 Task: Select the stages option in the prompt to save files before committing.
Action: Mouse moved to (26, 676)
Screenshot: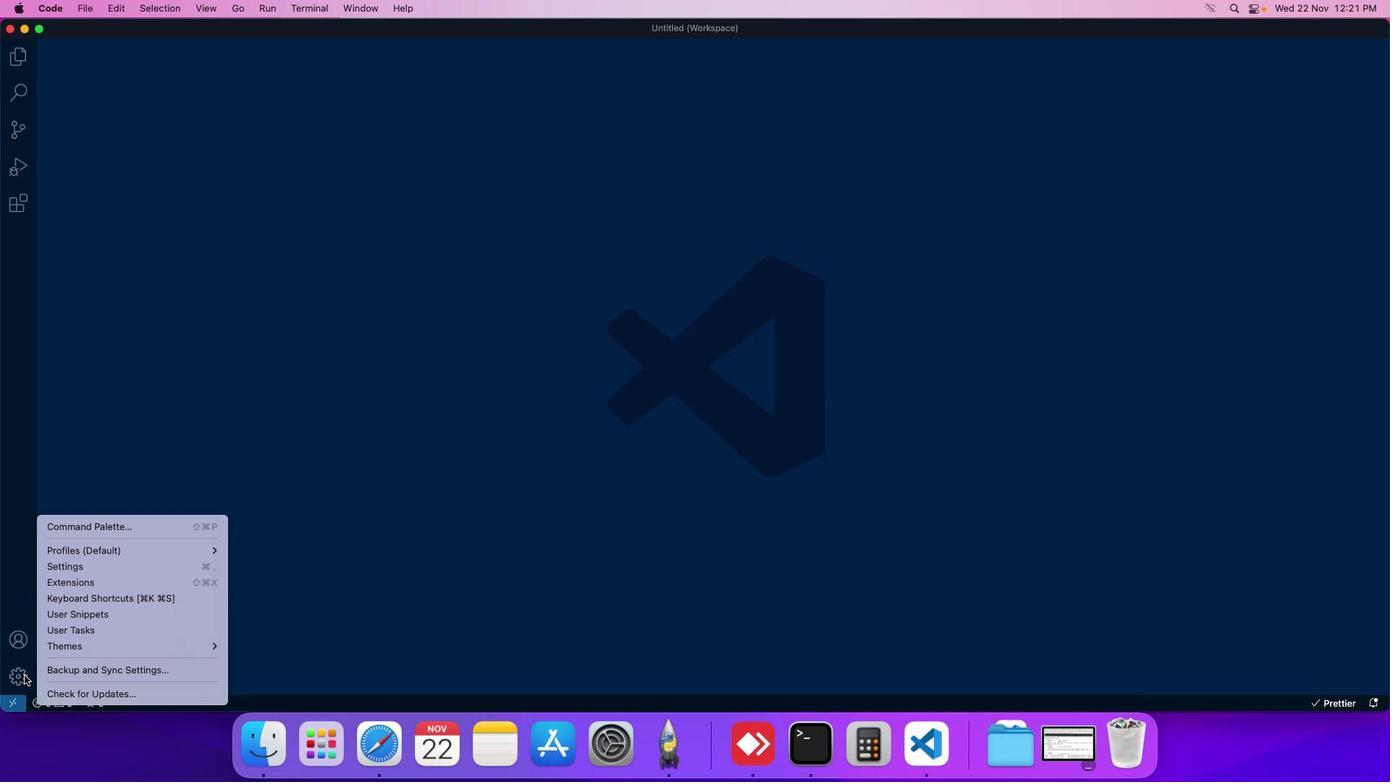 
Action: Mouse pressed left at (26, 676)
Screenshot: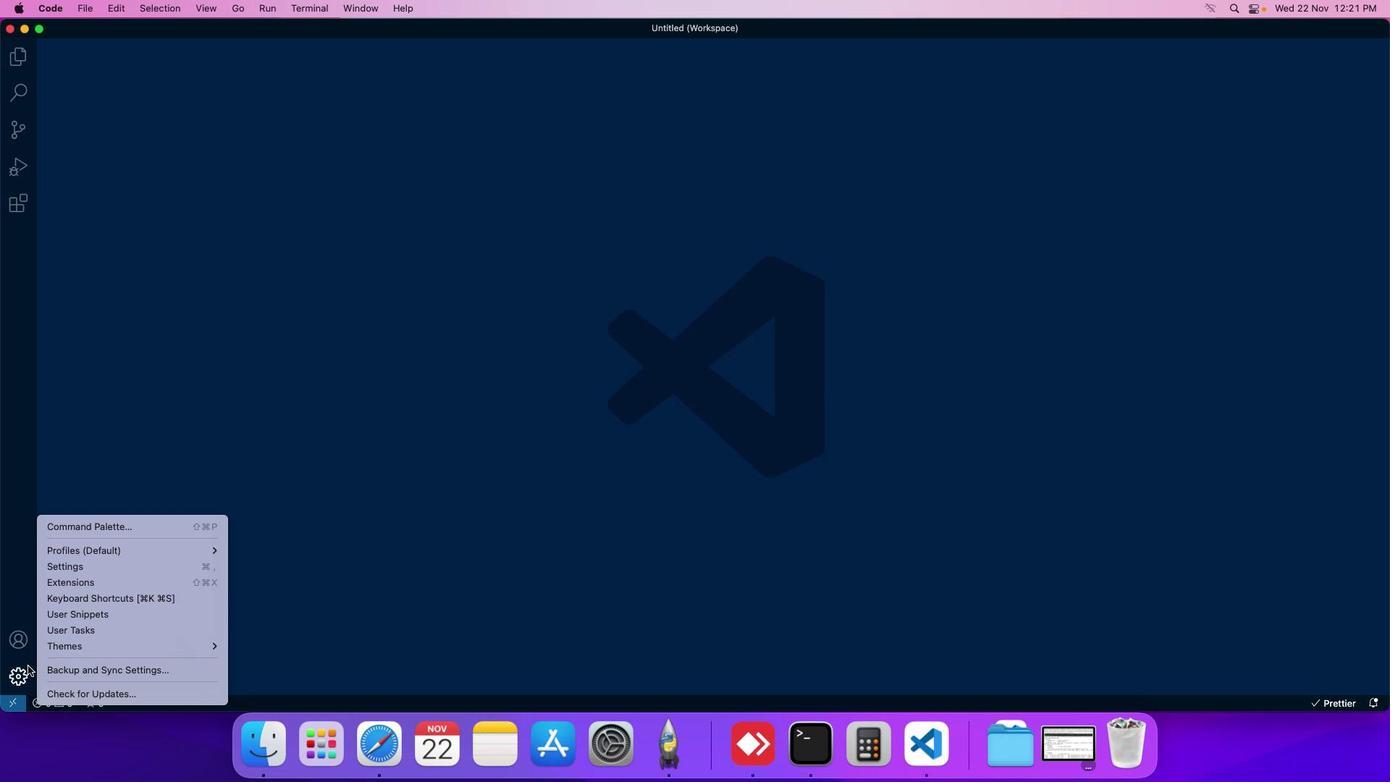 
Action: Mouse moved to (69, 564)
Screenshot: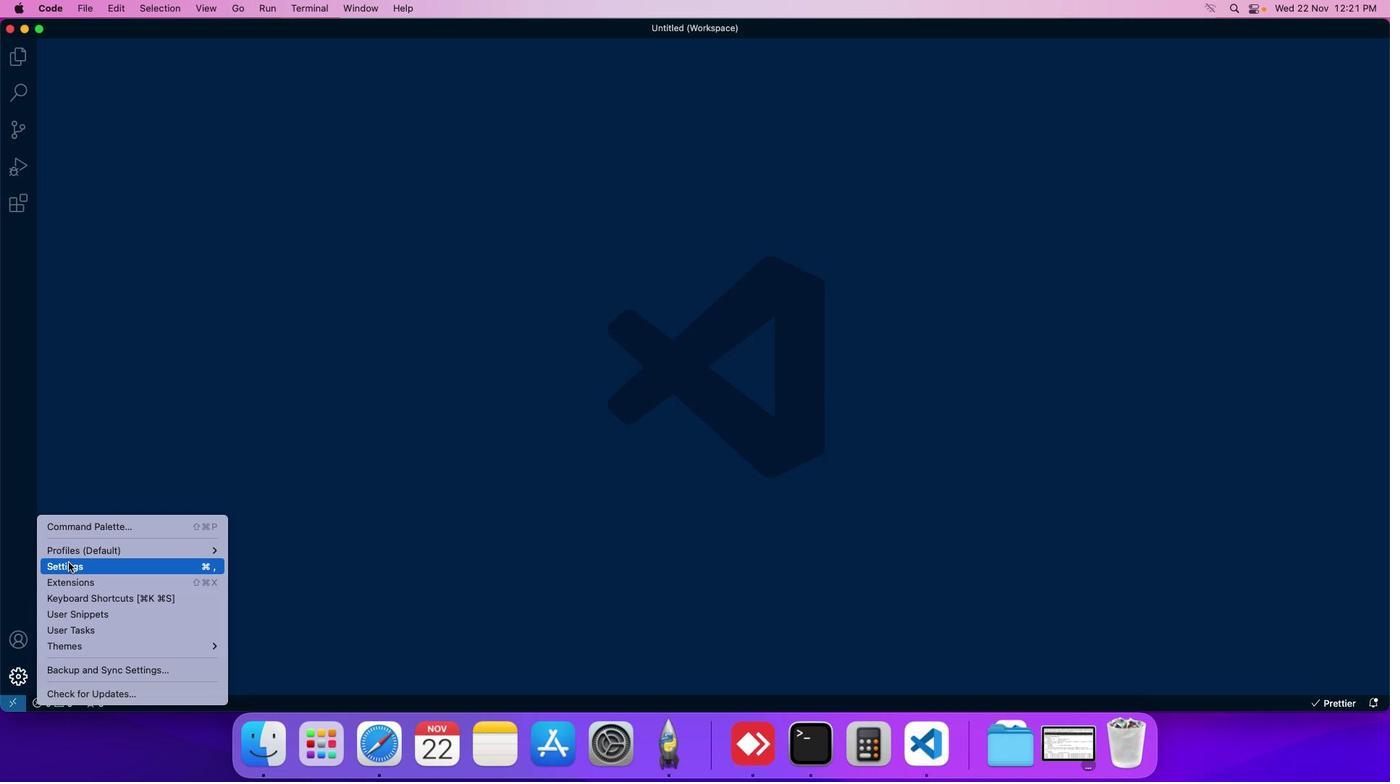 
Action: Mouse pressed left at (69, 564)
Screenshot: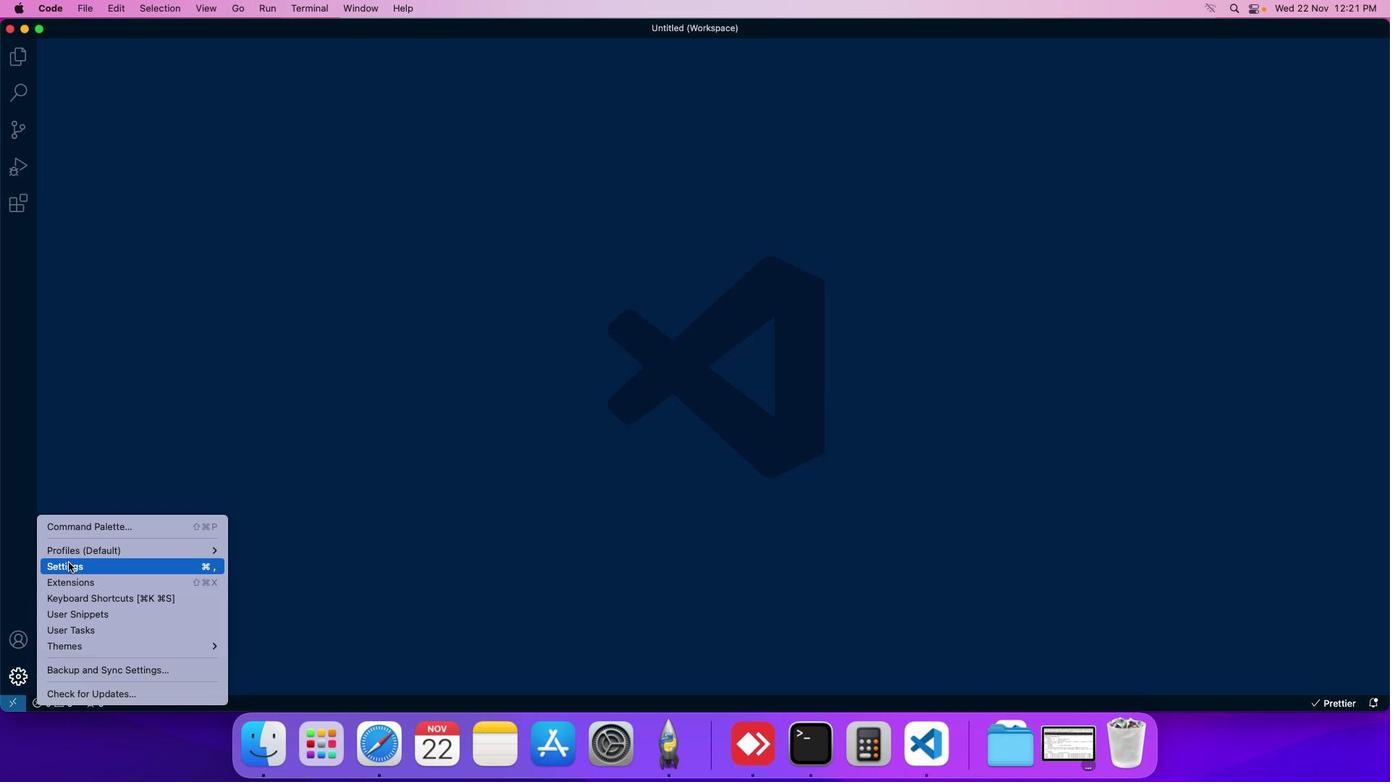 
Action: Mouse moved to (337, 123)
Screenshot: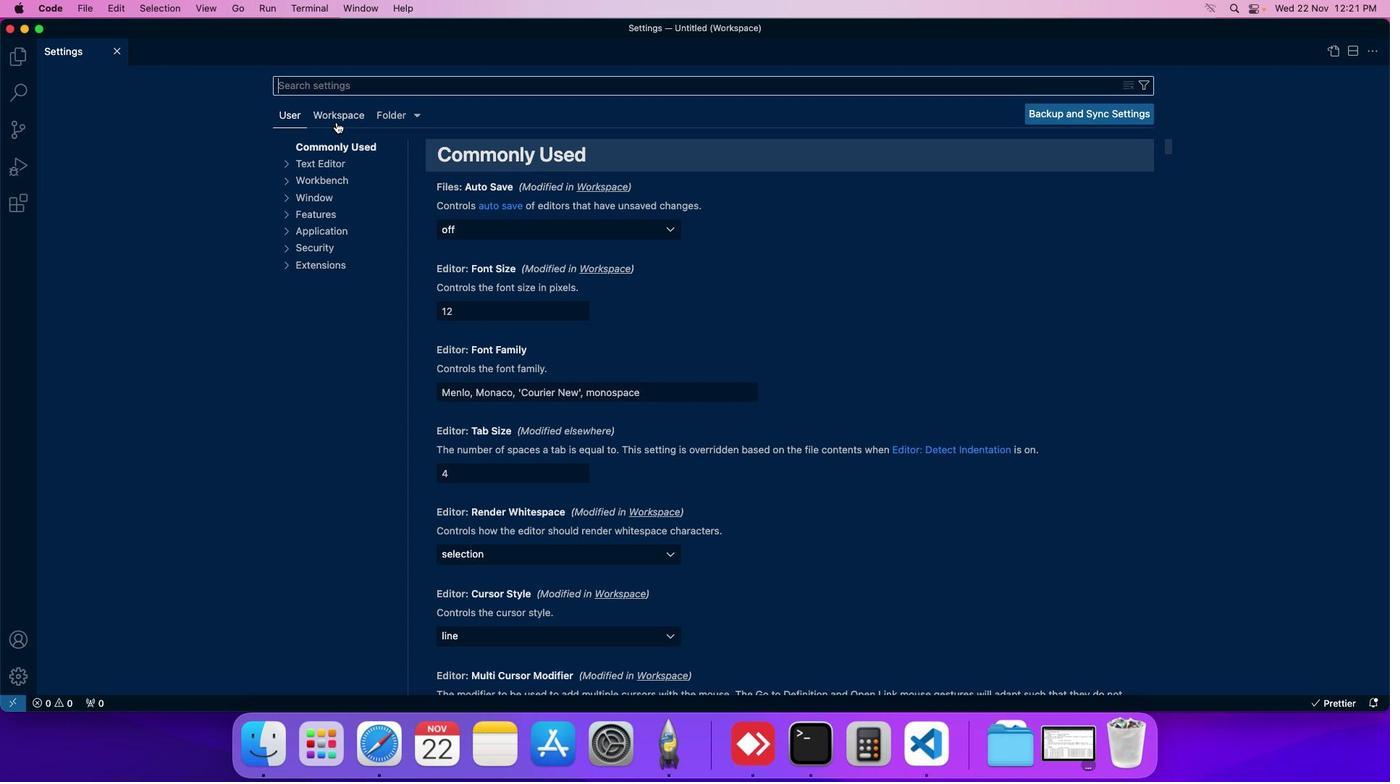 
Action: Mouse pressed left at (337, 123)
Screenshot: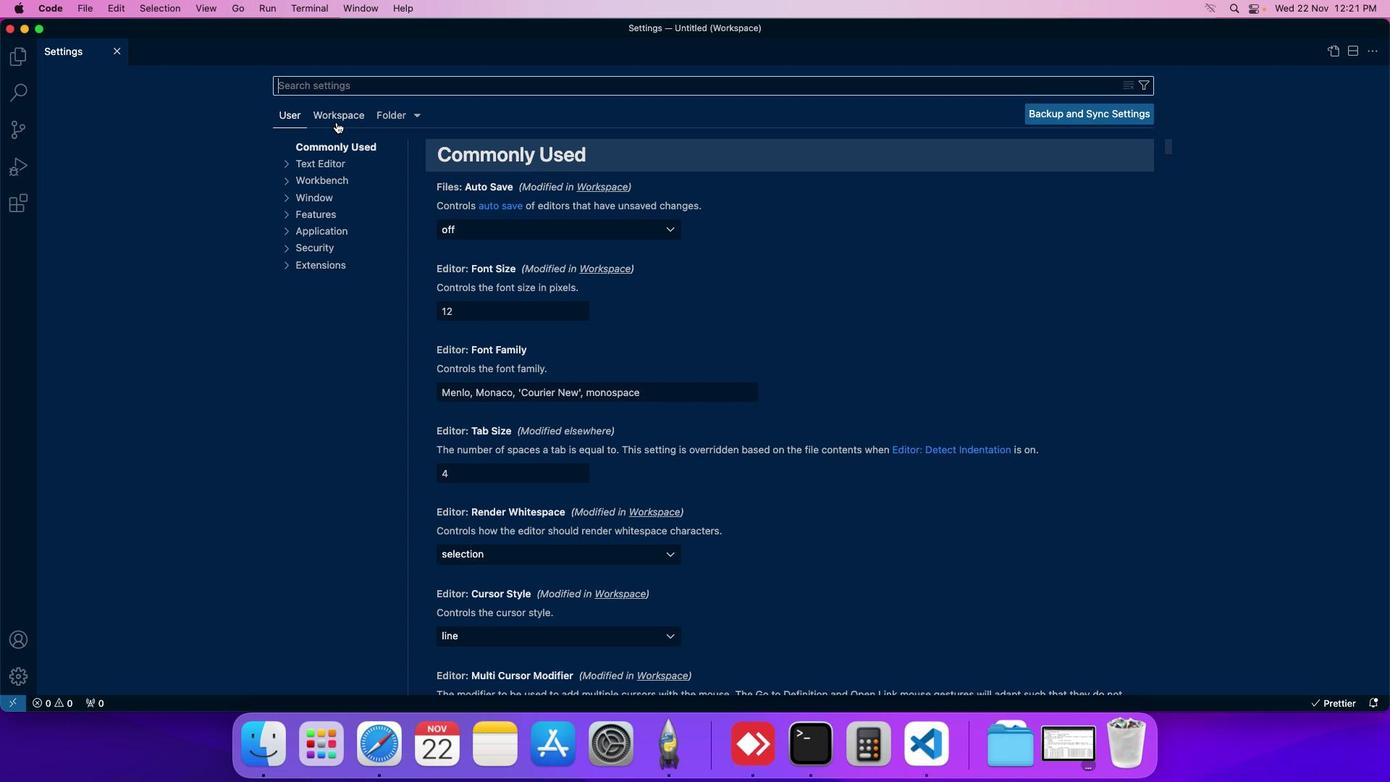 
Action: Mouse moved to (343, 245)
Screenshot: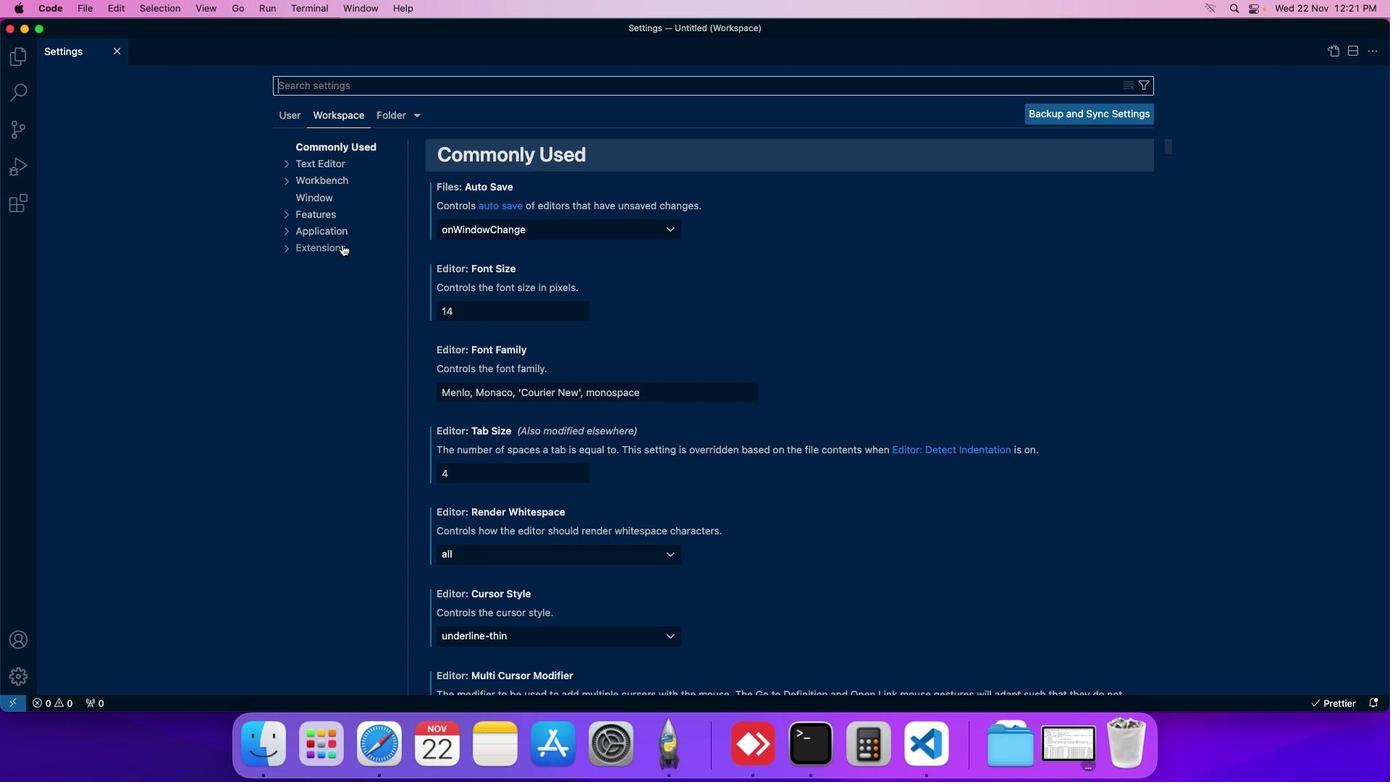
Action: Mouse pressed left at (343, 245)
Screenshot: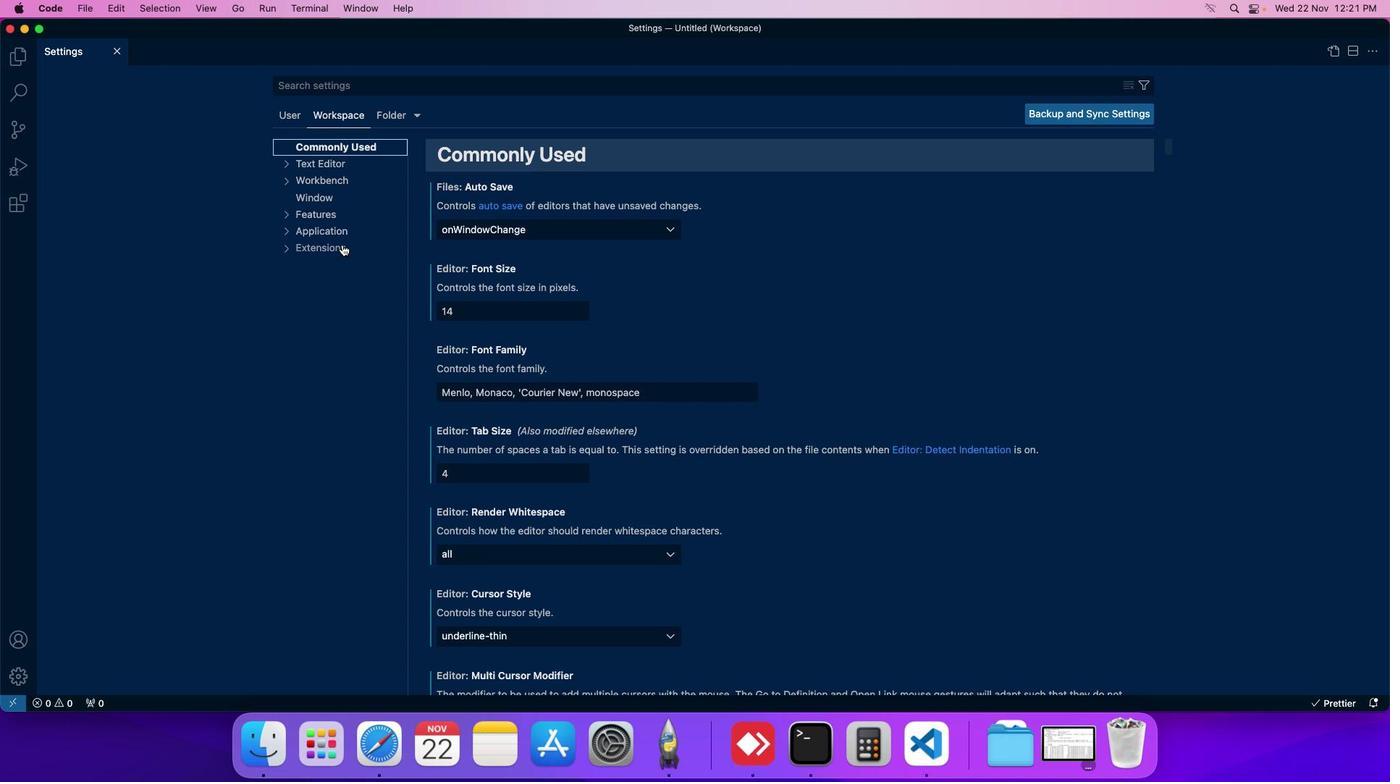 
Action: Mouse moved to (343, 320)
Screenshot: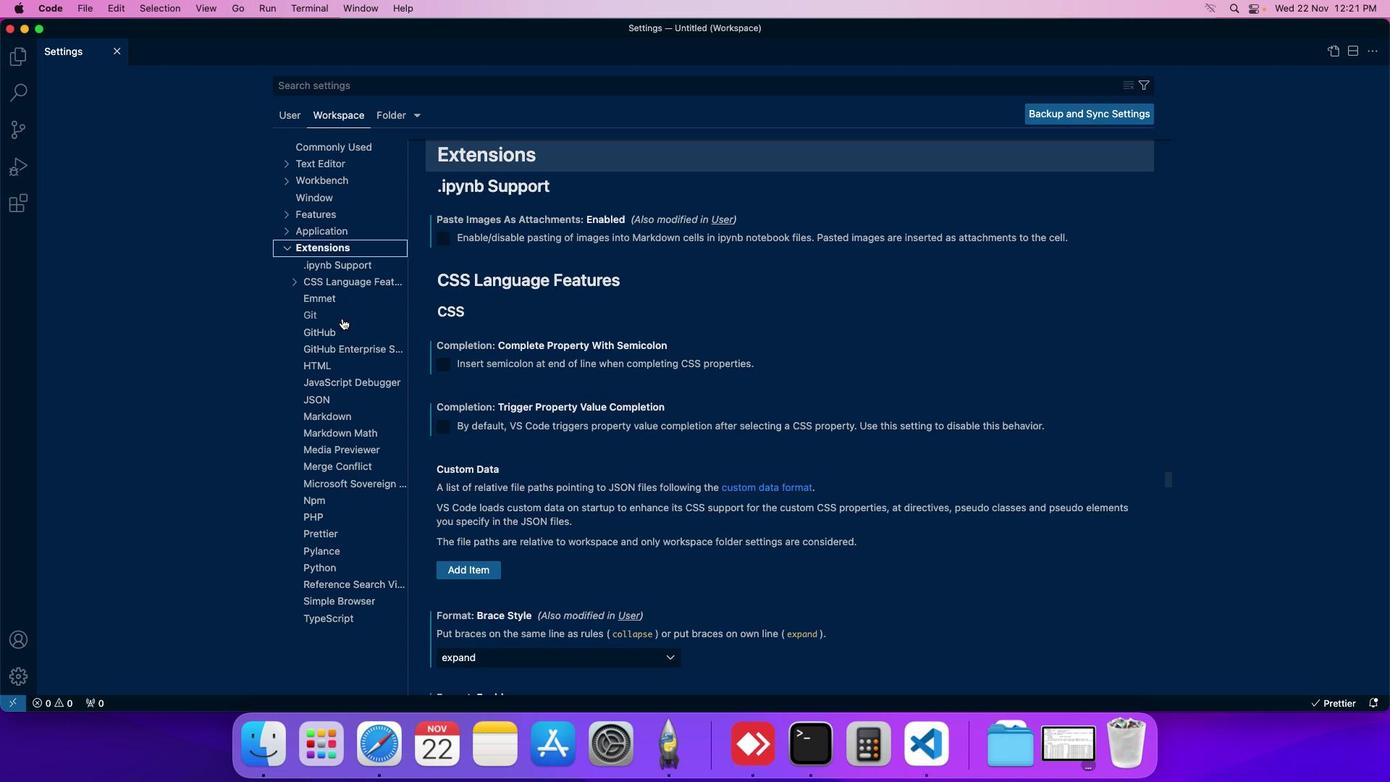 
Action: Mouse pressed left at (343, 320)
Screenshot: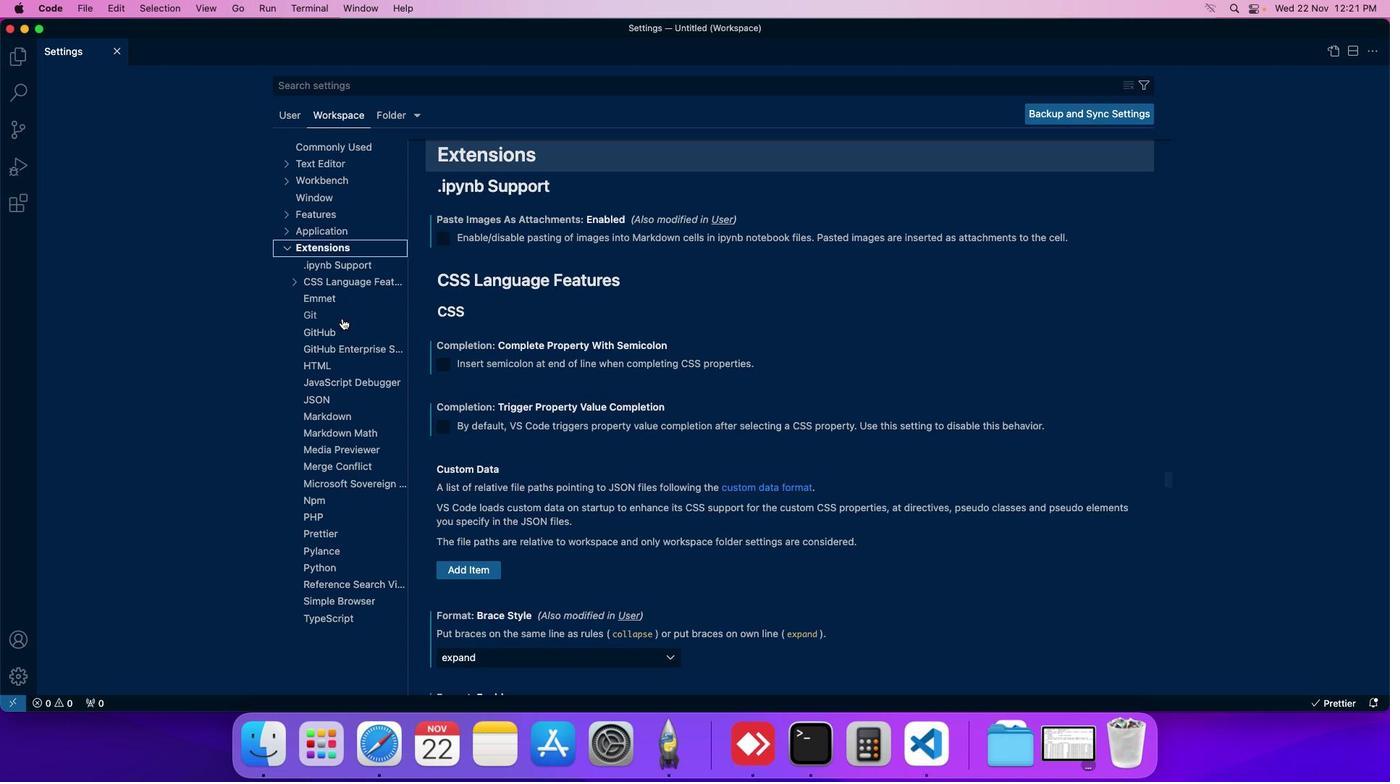 
Action: Mouse moved to (492, 357)
Screenshot: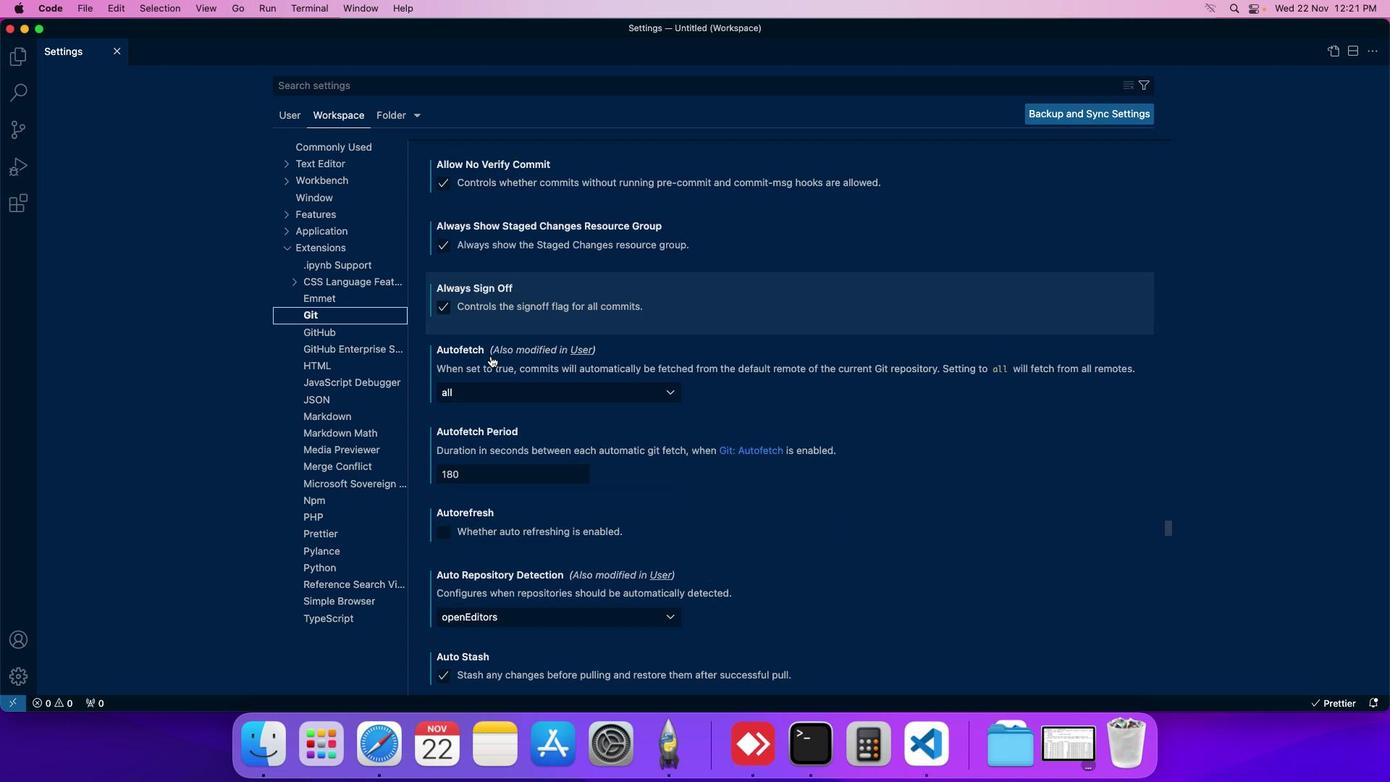 
Action: Mouse scrolled (492, 357) with delta (1, 0)
Screenshot: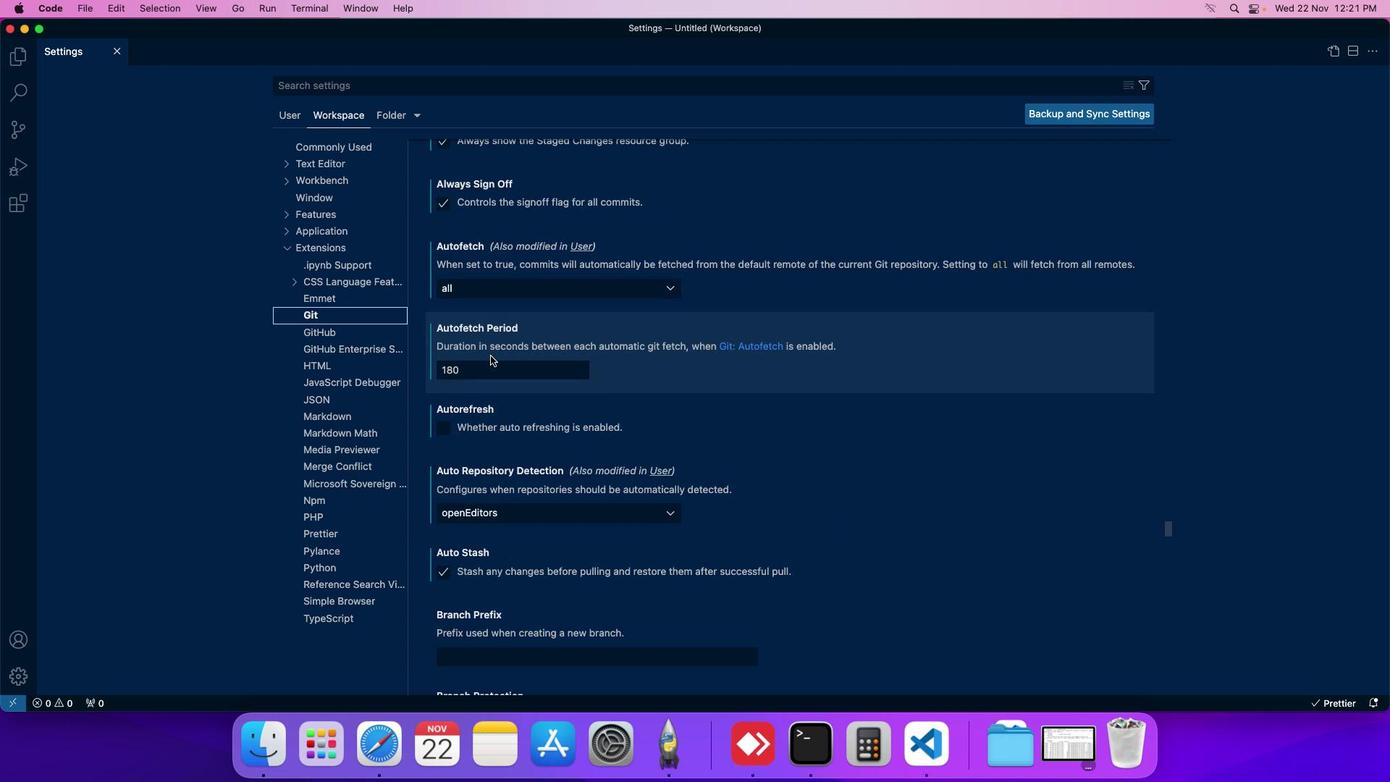 
Action: Mouse scrolled (492, 357) with delta (1, 0)
Screenshot: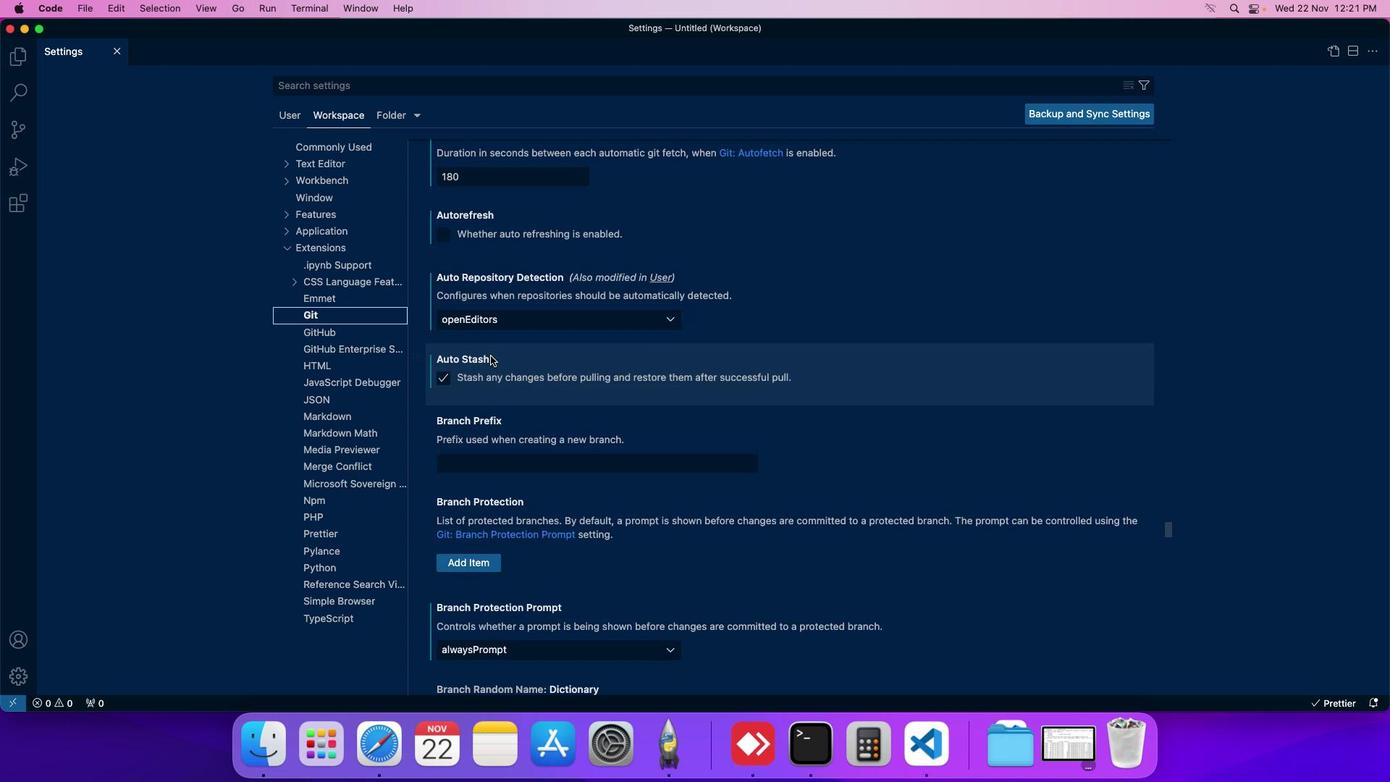 
Action: Mouse scrolled (492, 357) with delta (1, 0)
Screenshot: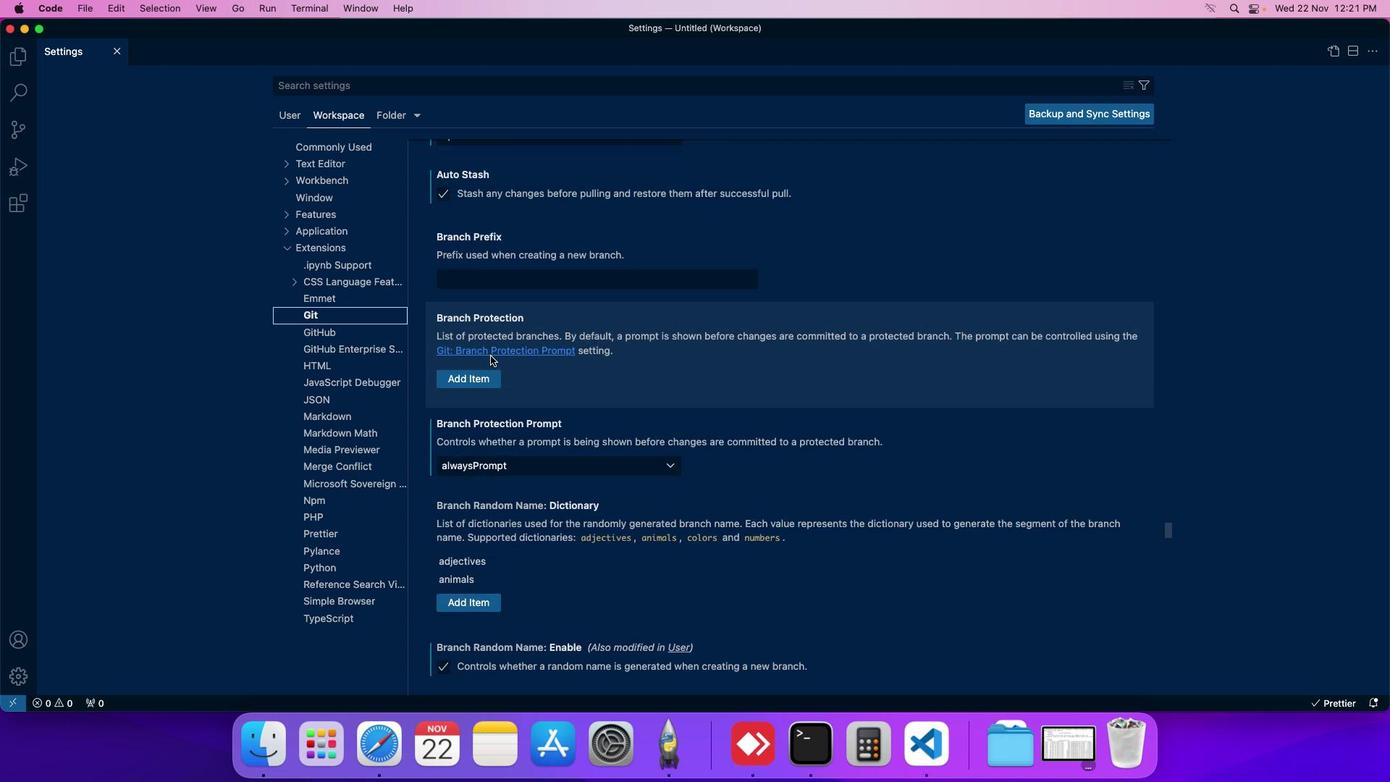 
Action: Mouse scrolled (492, 357) with delta (1, 0)
Screenshot: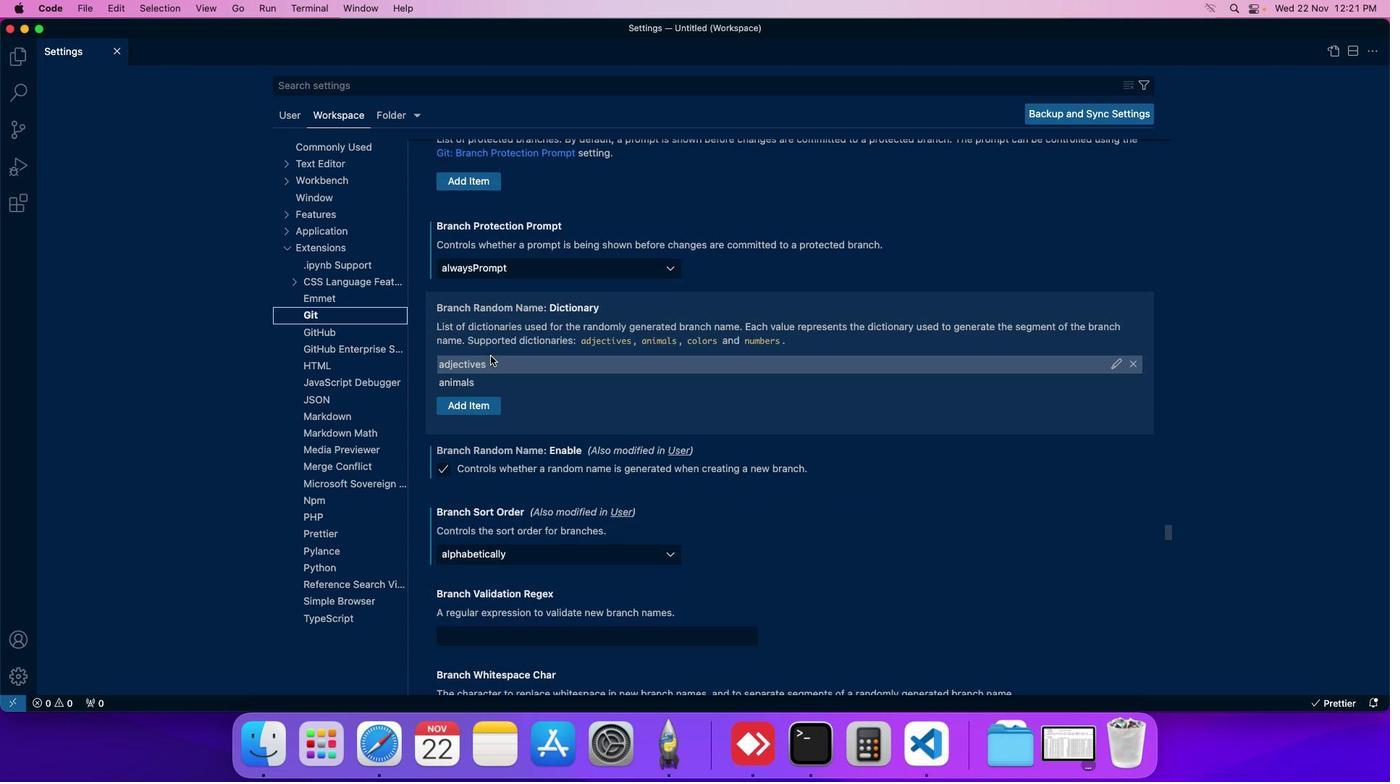 
Action: Mouse scrolled (492, 357) with delta (1, 0)
Screenshot: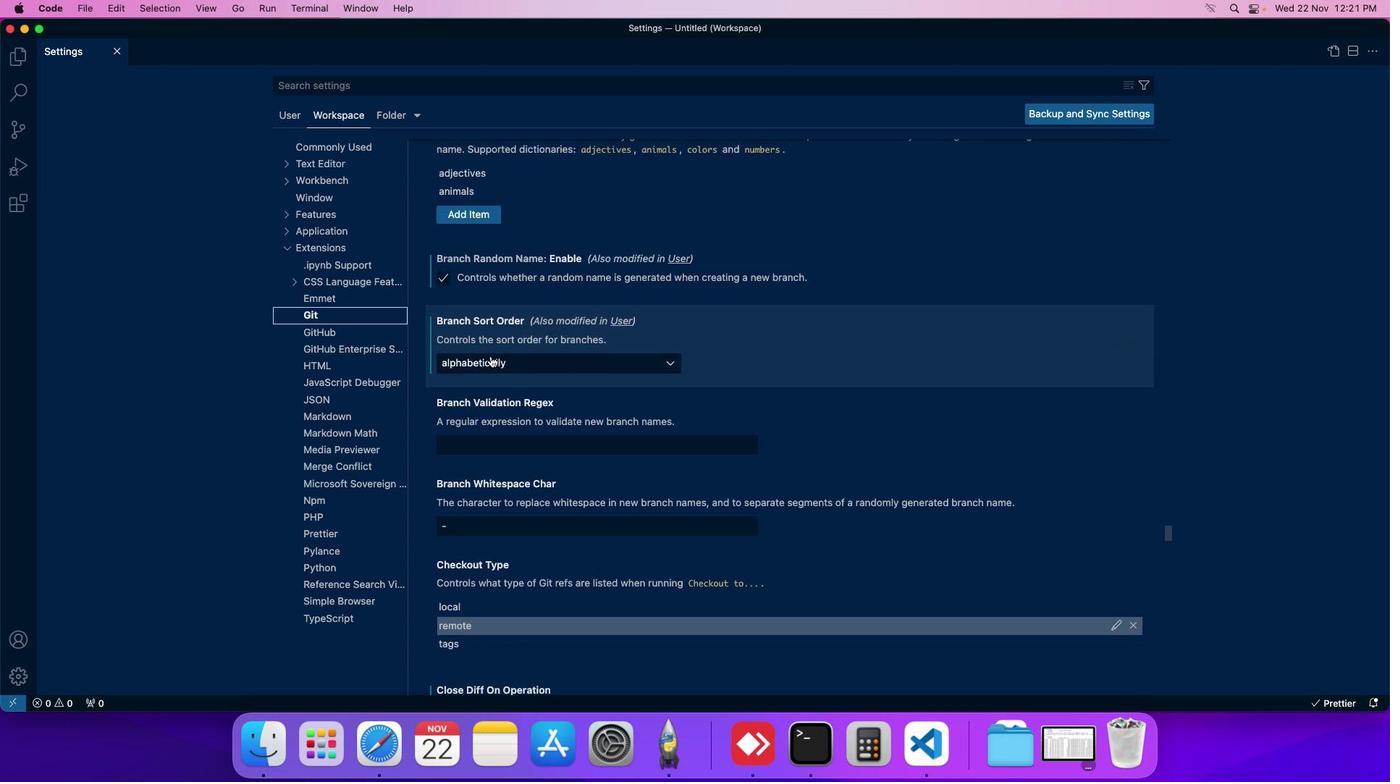 
Action: Mouse scrolled (492, 357) with delta (1, 0)
Screenshot: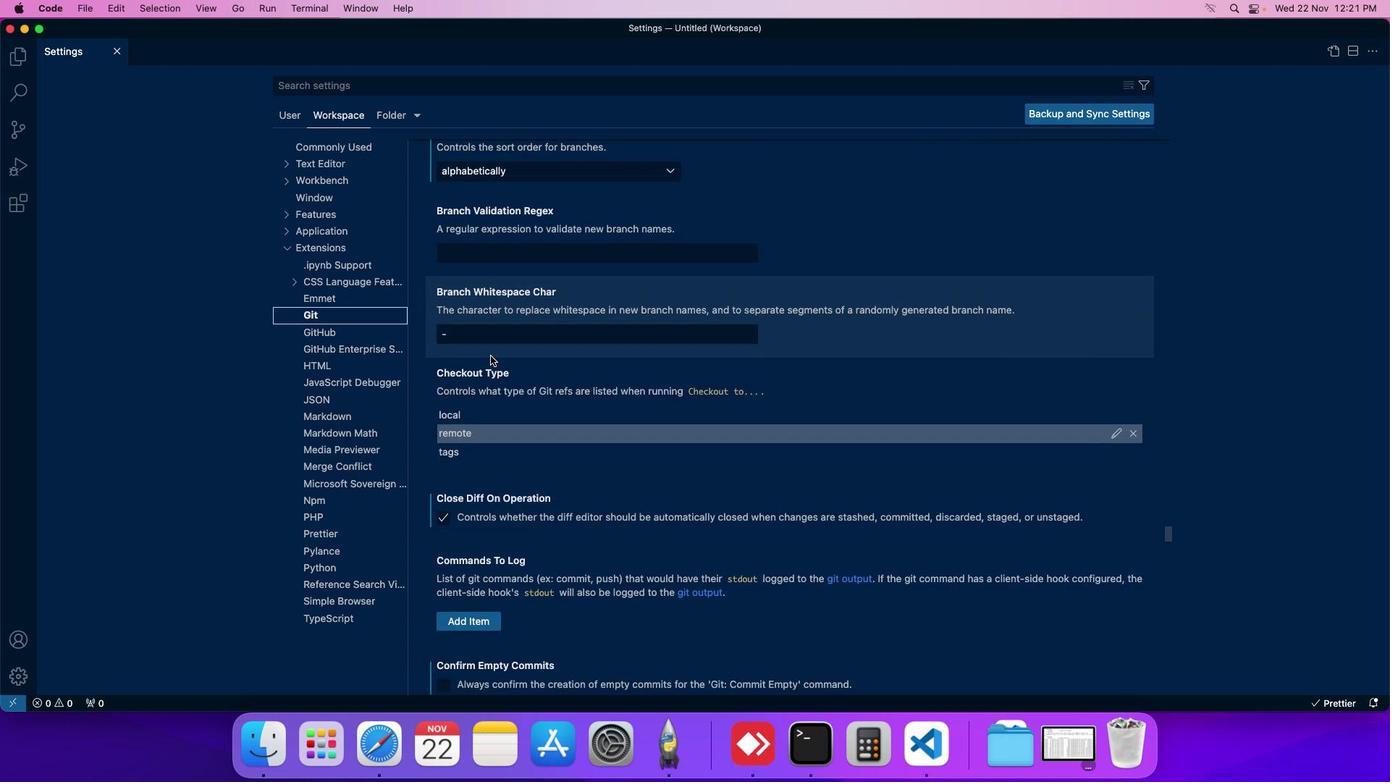 
Action: Mouse scrolled (492, 357) with delta (1, 0)
Screenshot: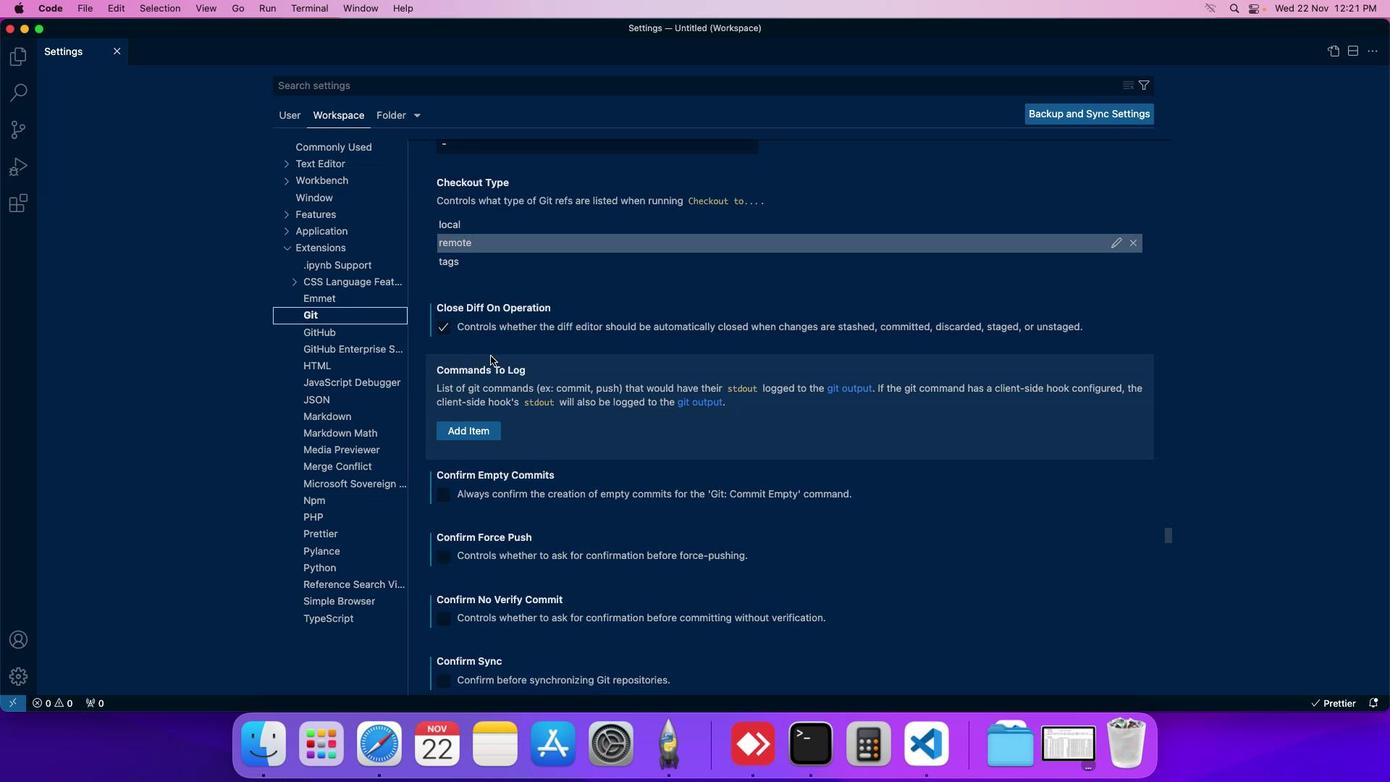 
Action: Mouse scrolled (492, 357) with delta (1, 0)
Screenshot: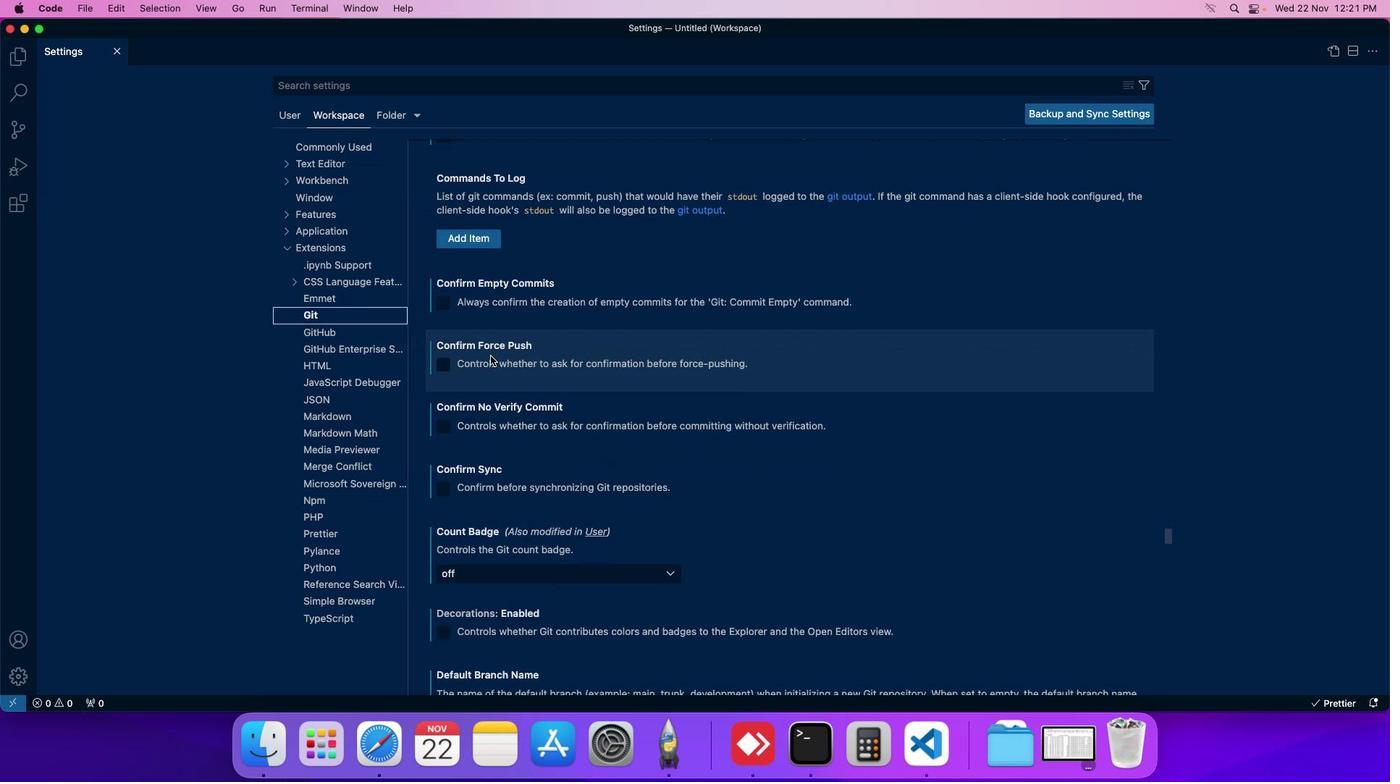 
Action: Mouse scrolled (492, 357) with delta (1, 0)
Screenshot: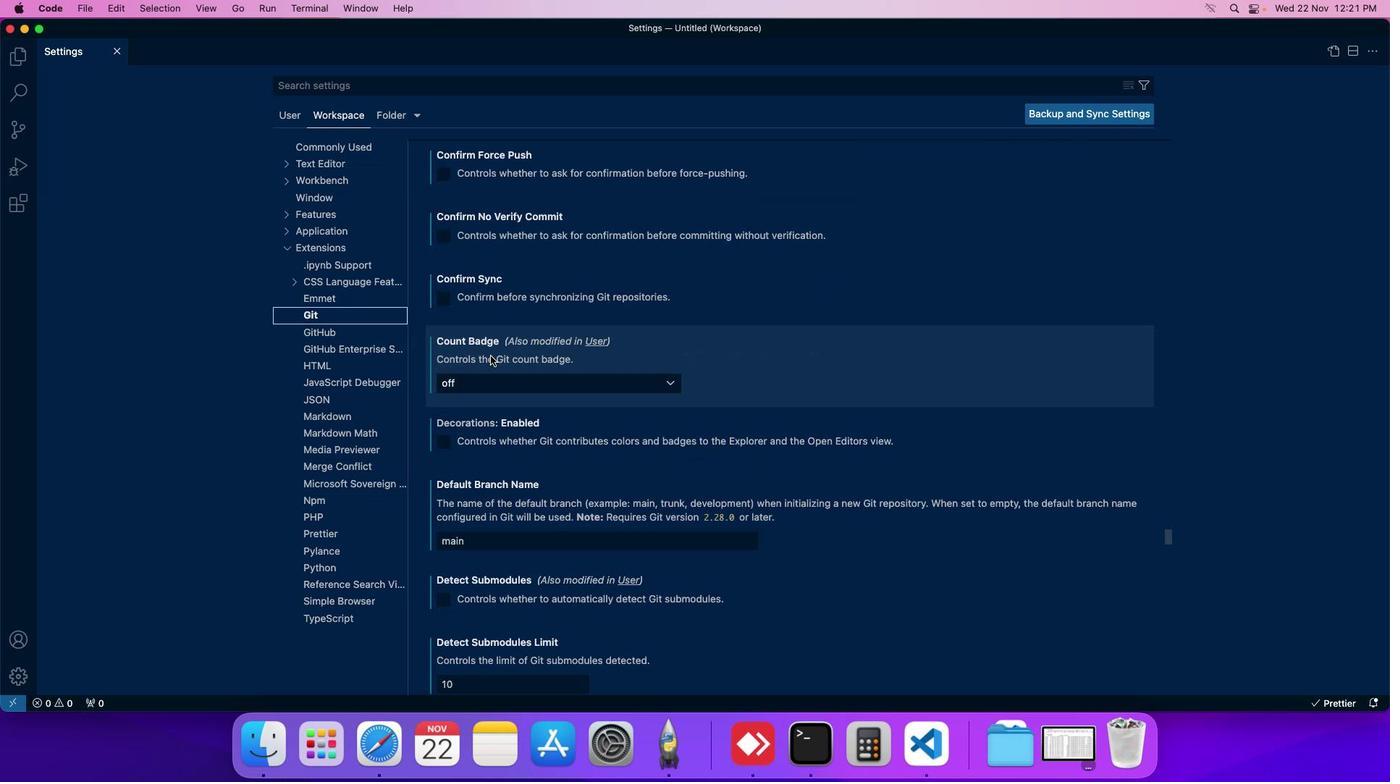 
Action: Mouse scrolled (492, 357) with delta (1, 0)
Screenshot: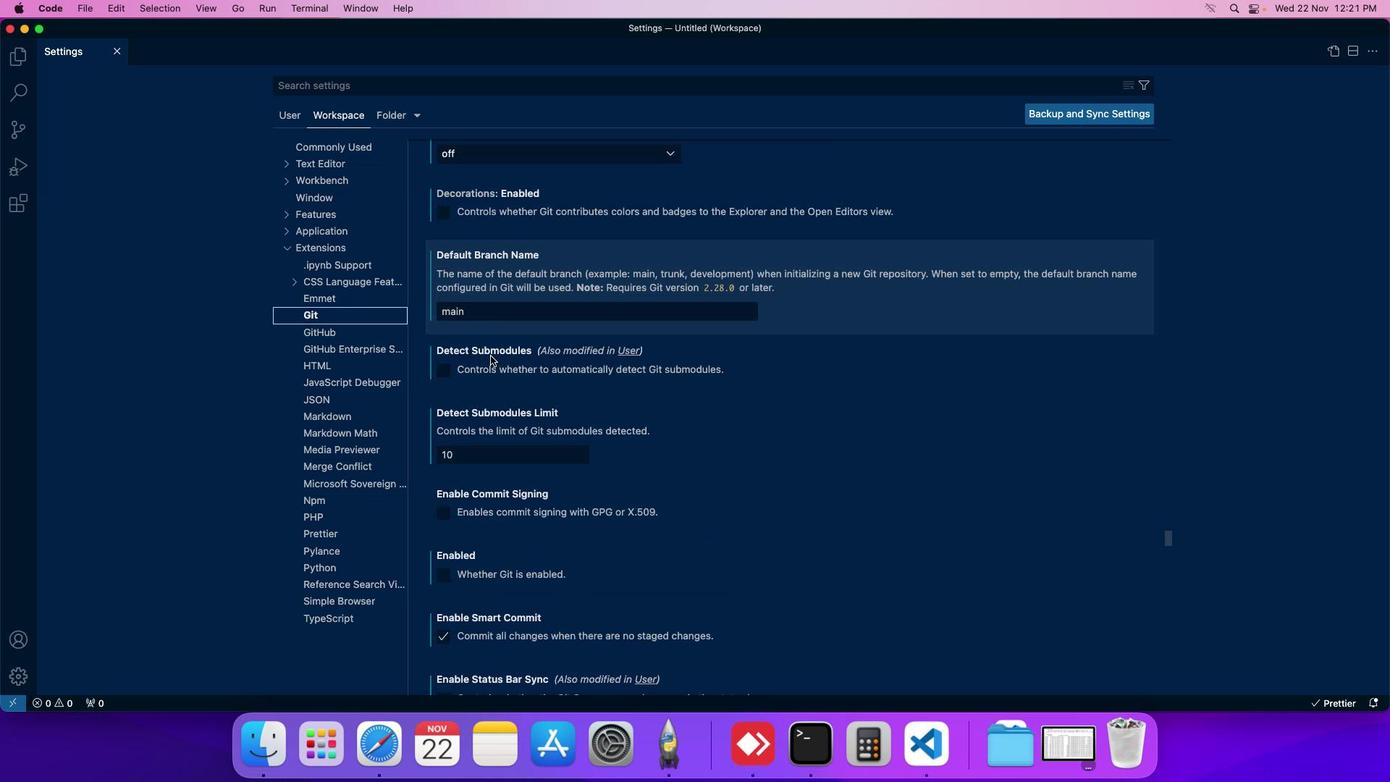 
Action: Mouse scrolled (492, 357) with delta (1, 0)
Screenshot: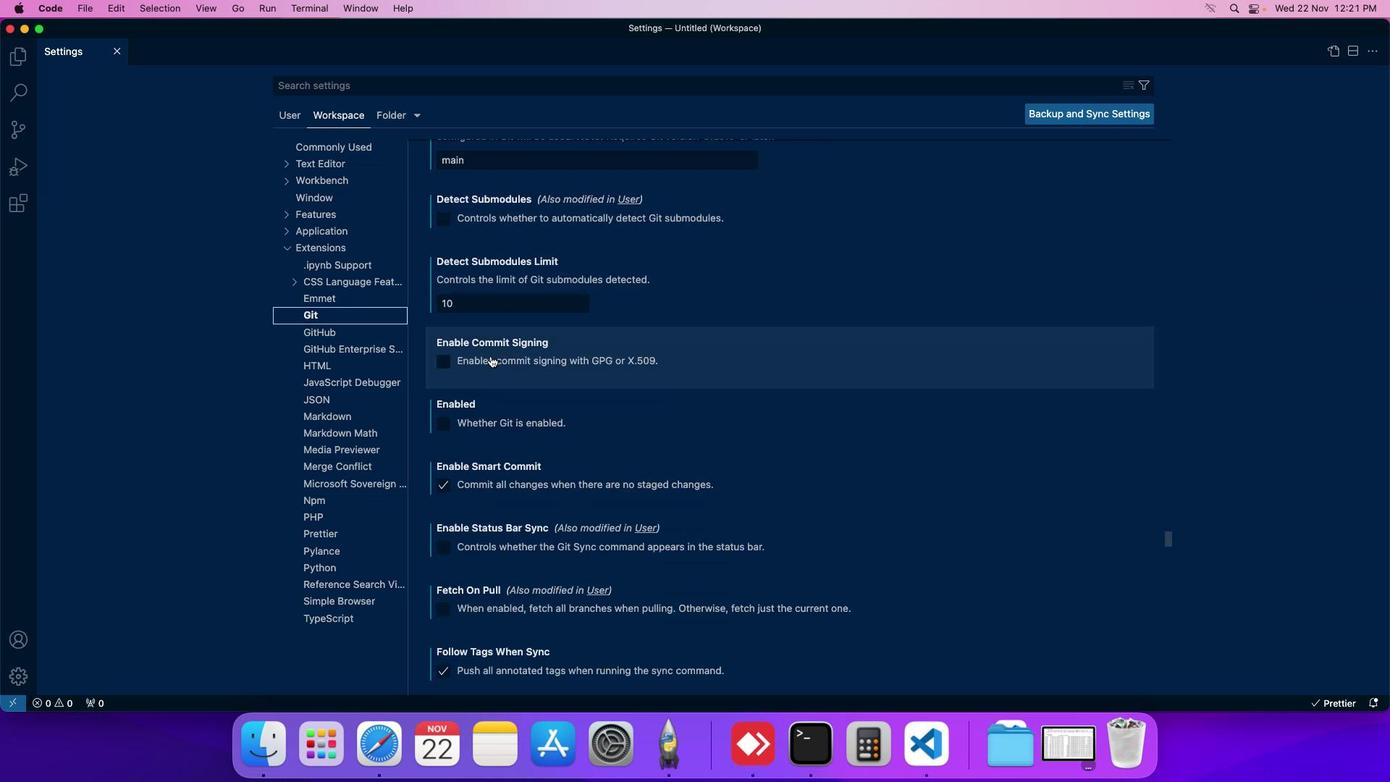 
Action: Mouse scrolled (492, 357) with delta (1, 0)
Screenshot: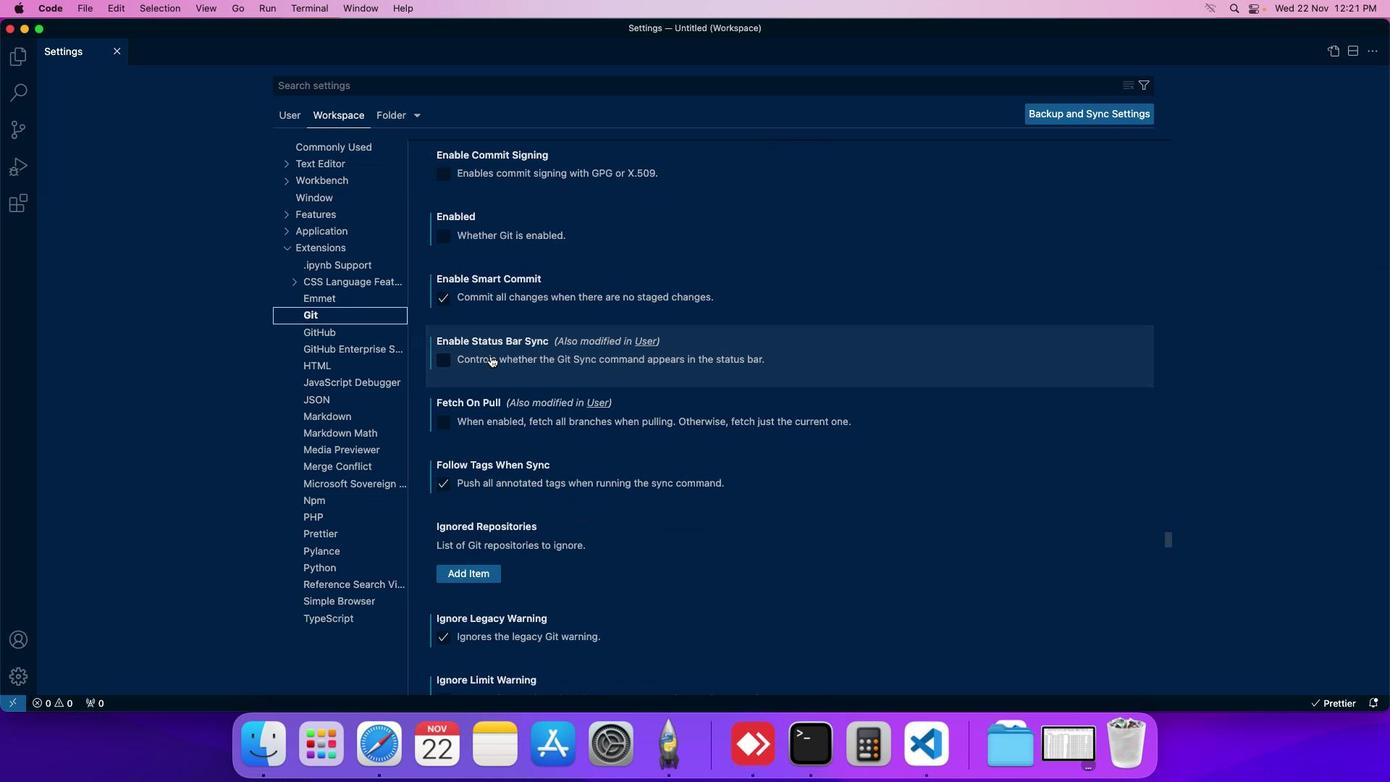 
Action: Mouse scrolled (492, 357) with delta (1, 0)
Screenshot: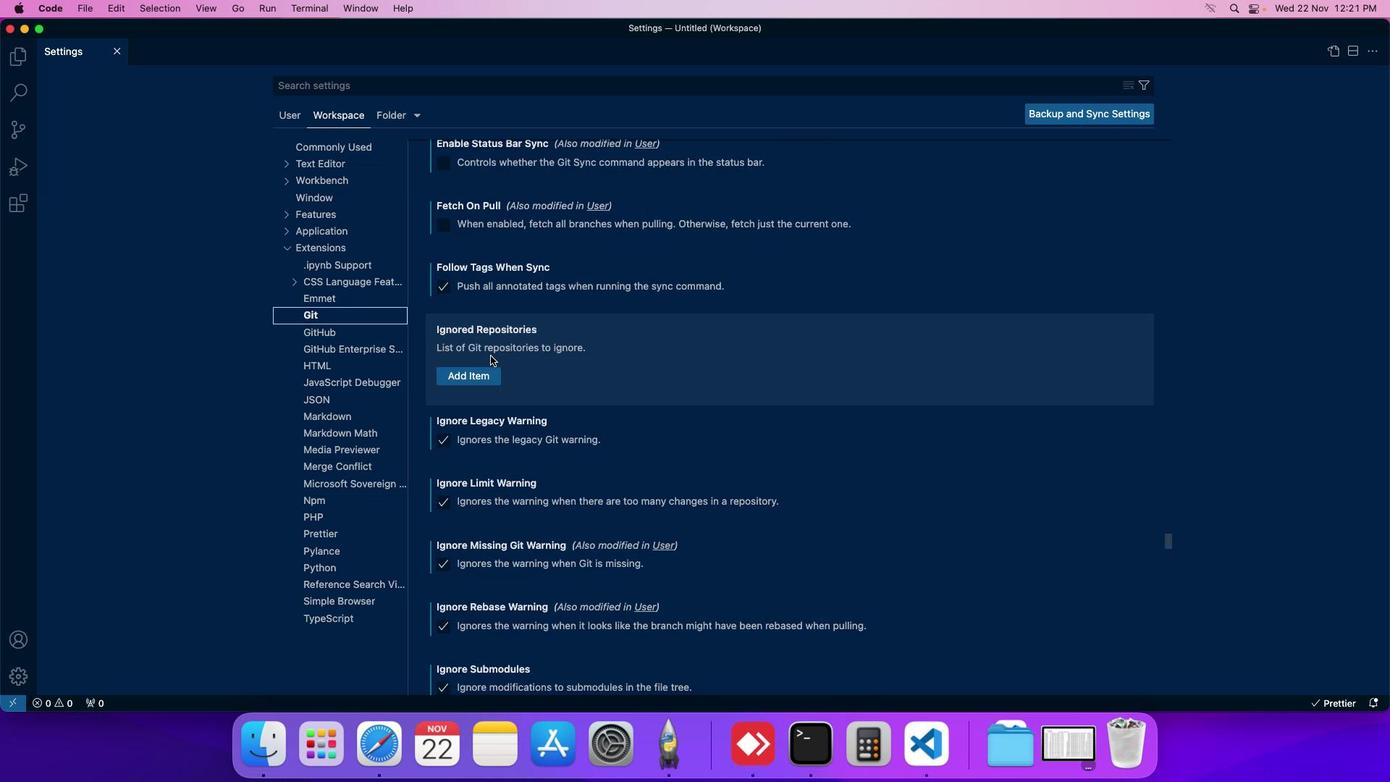 
Action: Mouse scrolled (492, 357) with delta (1, 0)
Screenshot: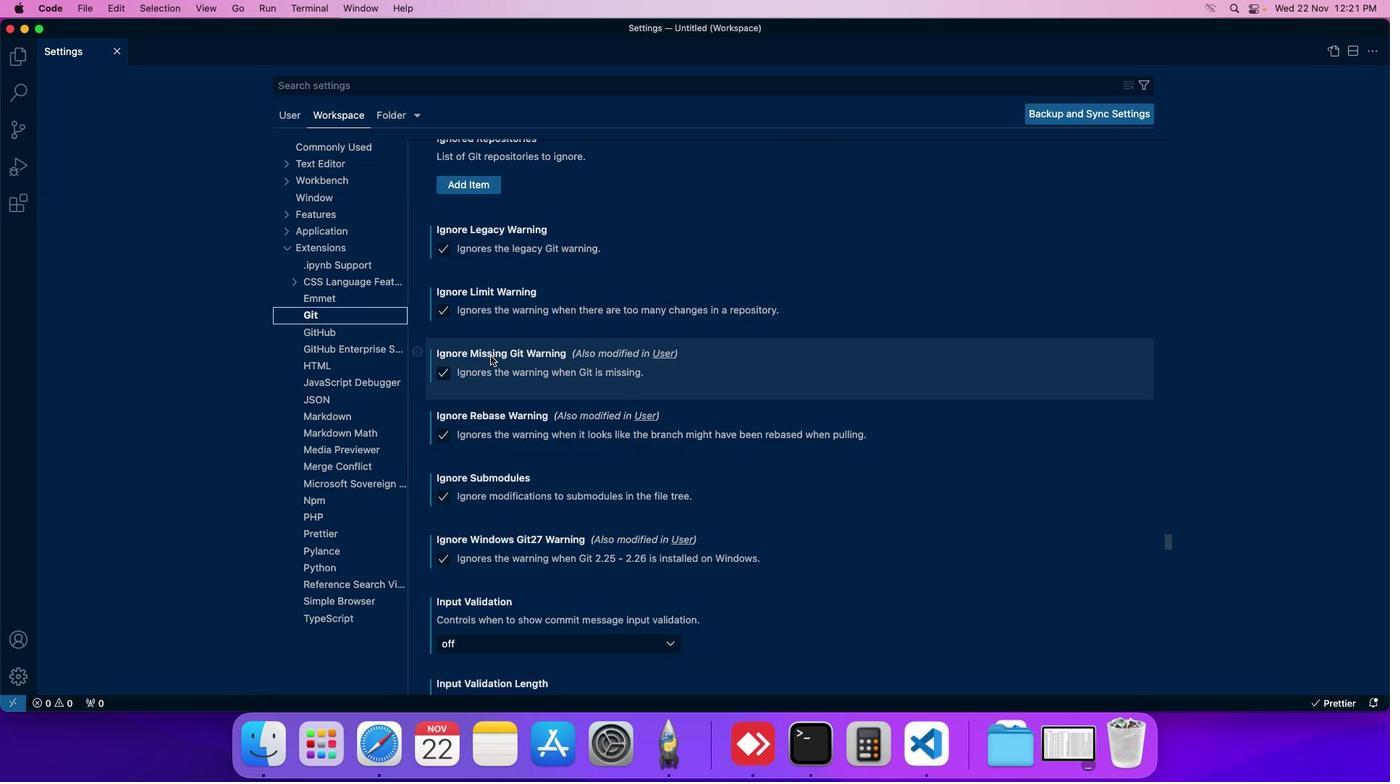 
Action: Mouse scrolled (492, 357) with delta (1, 0)
Screenshot: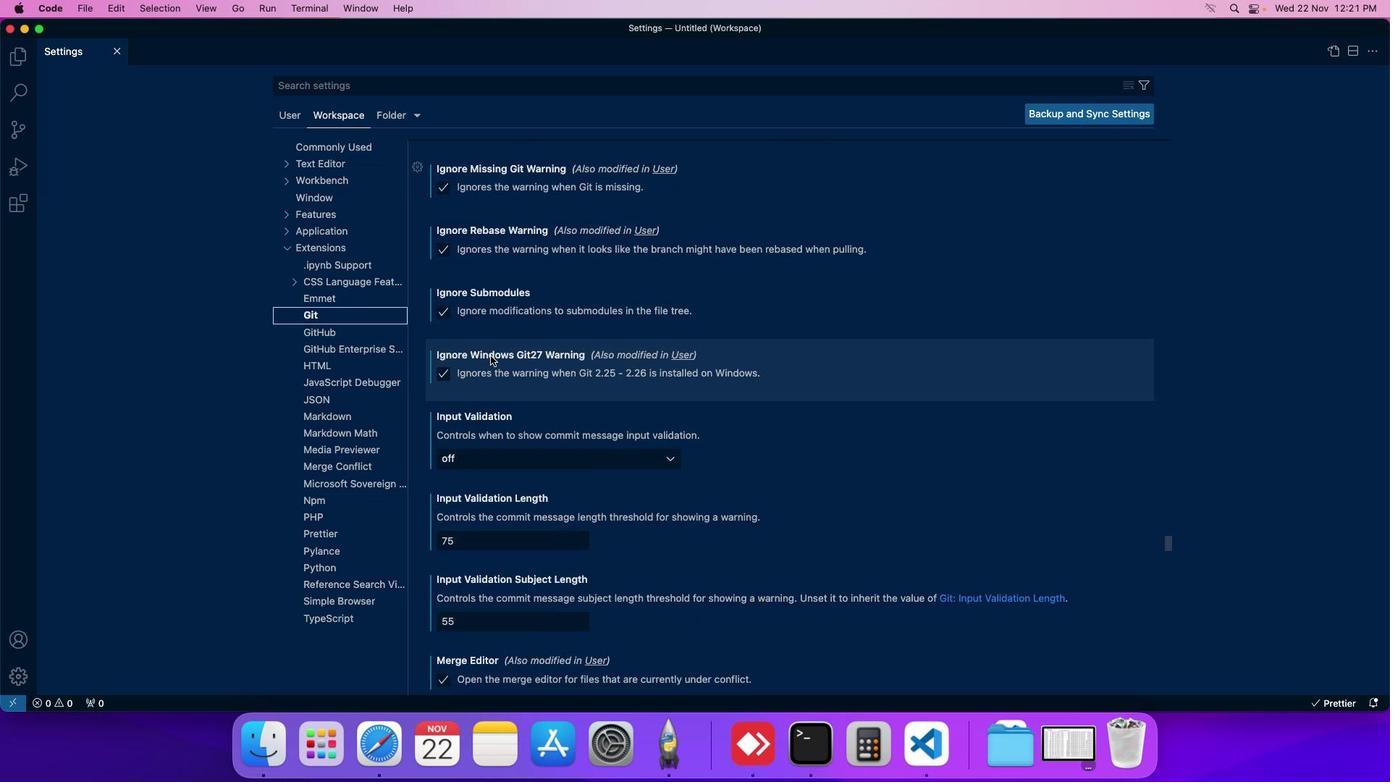 
Action: Mouse scrolled (492, 357) with delta (1, 0)
Screenshot: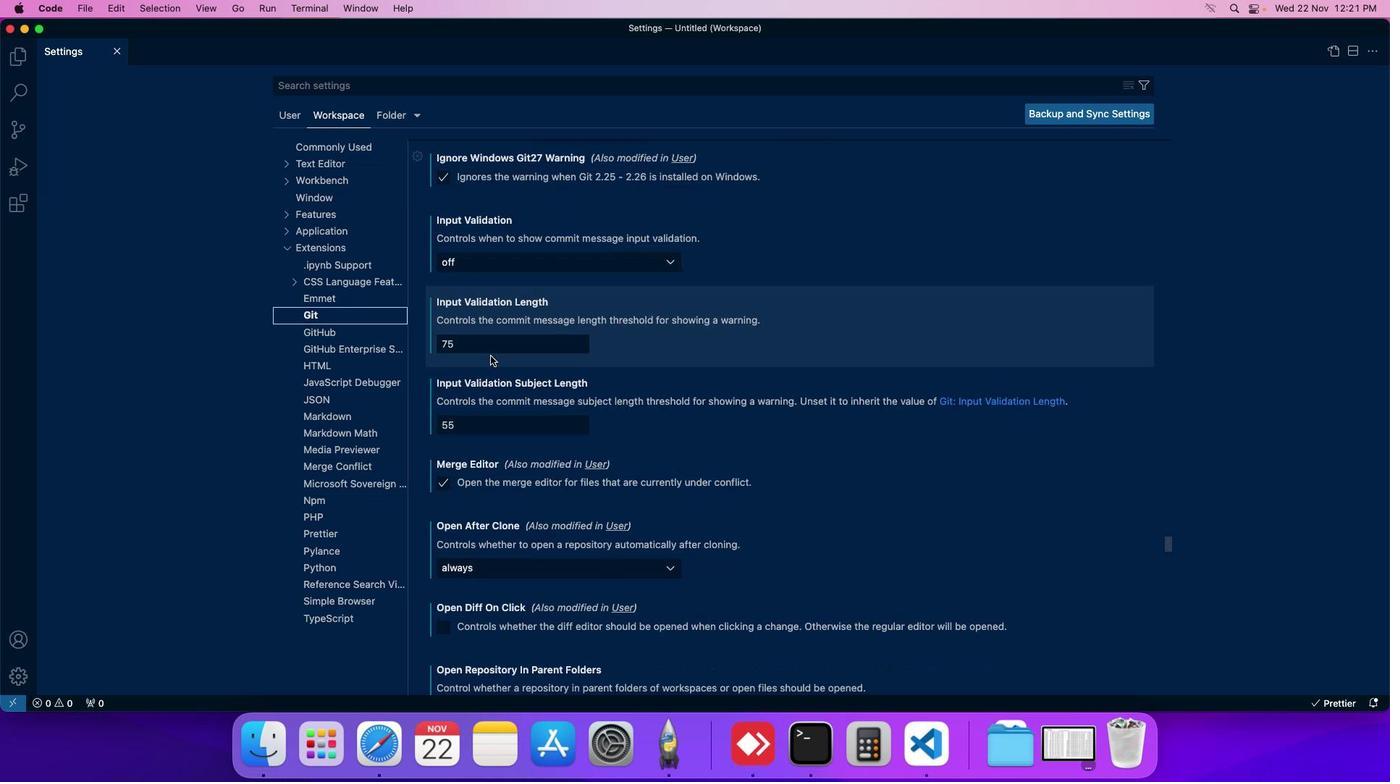 
Action: Mouse scrolled (492, 357) with delta (1, 0)
Screenshot: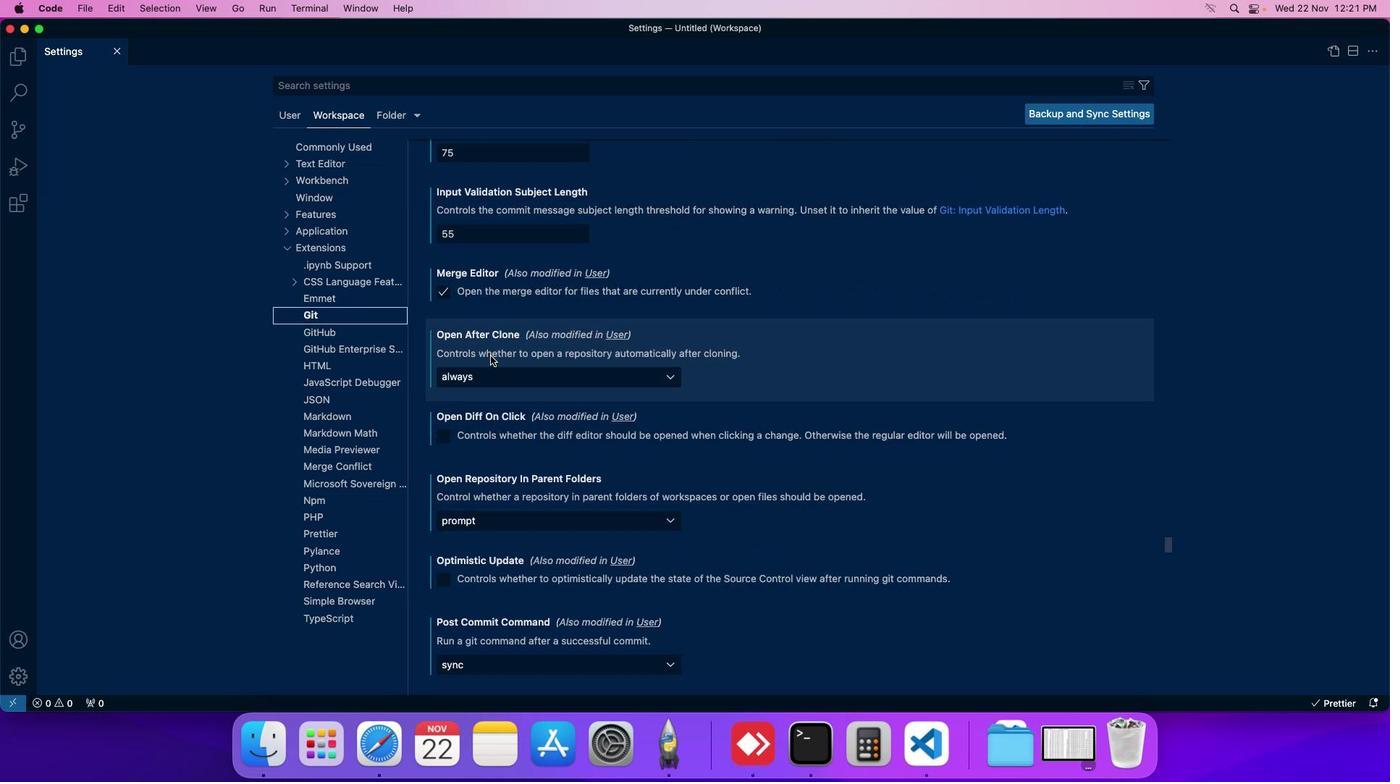 
Action: Mouse scrolled (492, 357) with delta (1, 0)
Screenshot: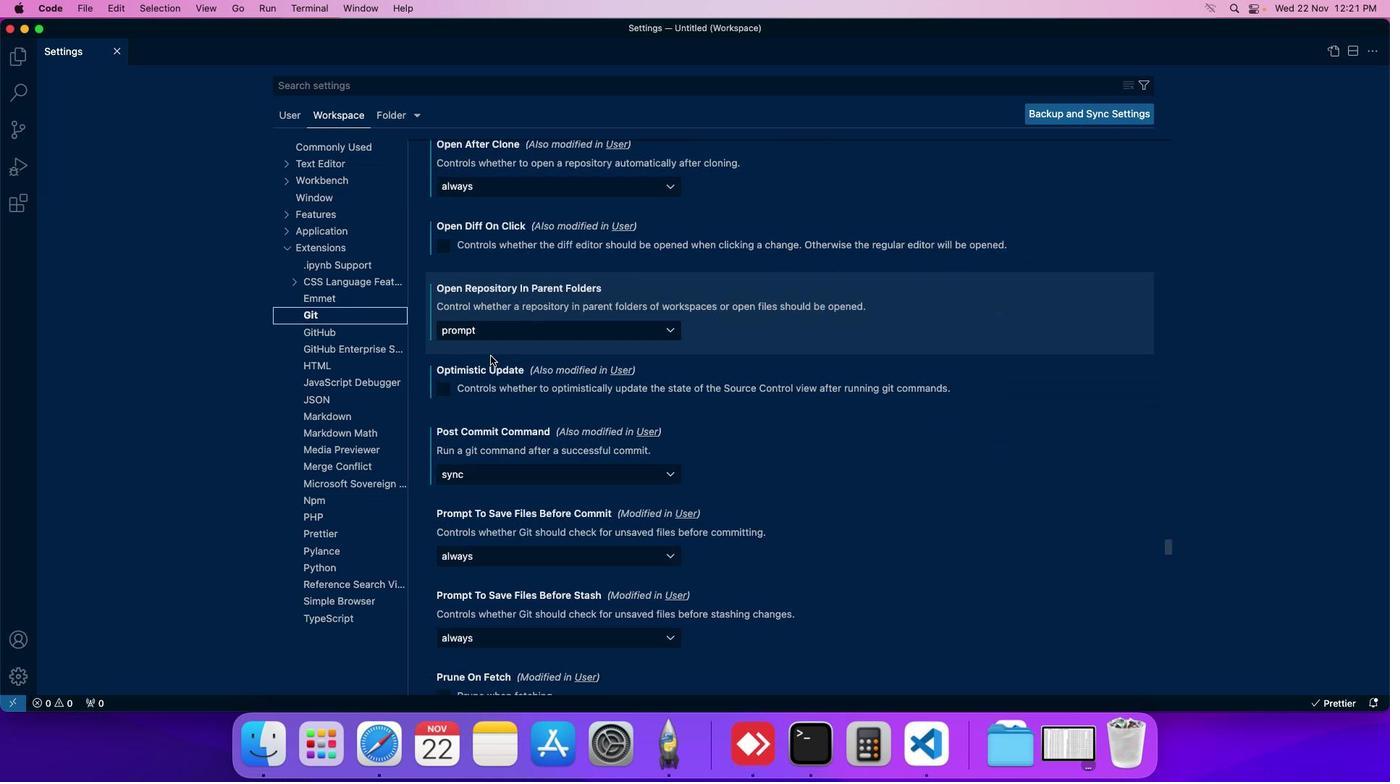
Action: Mouse scrolled (492, 357) with delta (1, 0)
Screenshot: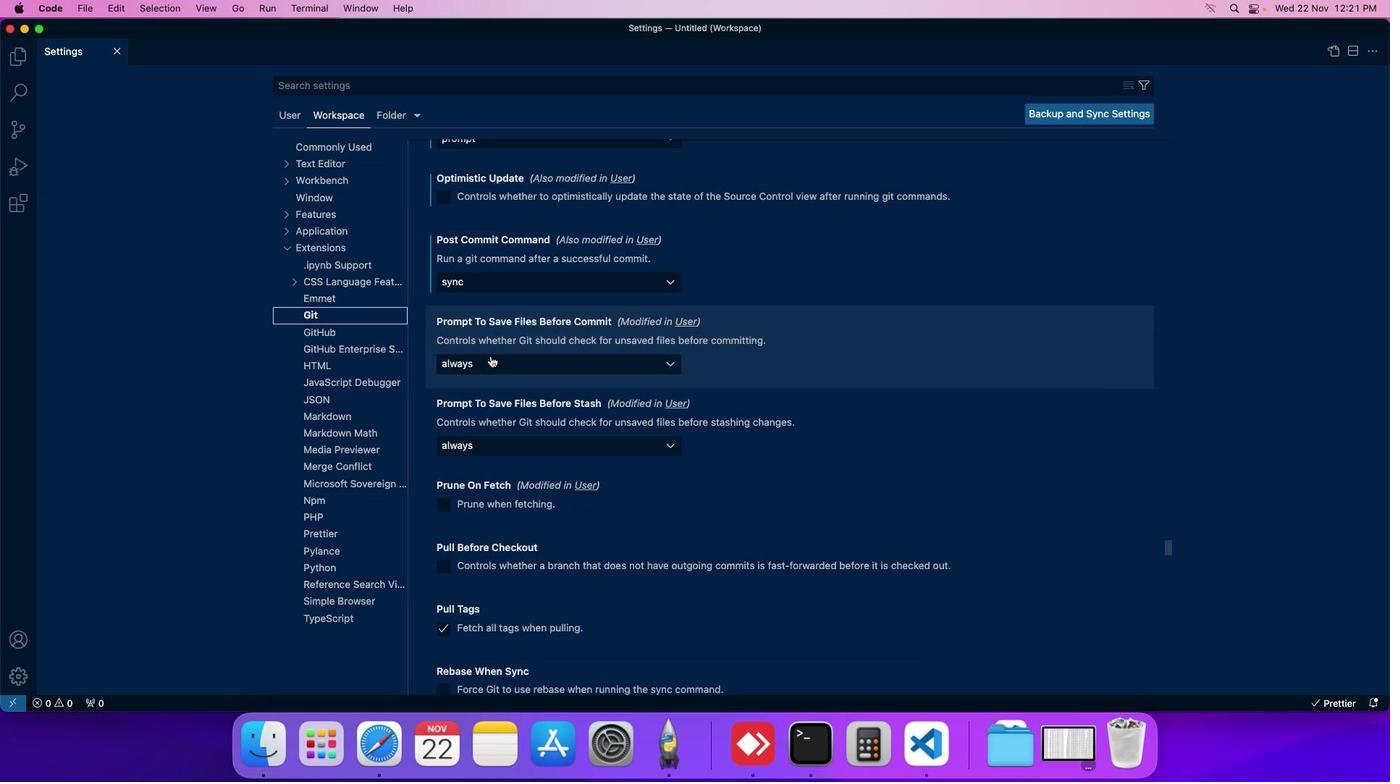 
Action: Mouse scrolled (492, 357) with delta (1, 0)
Screenshot: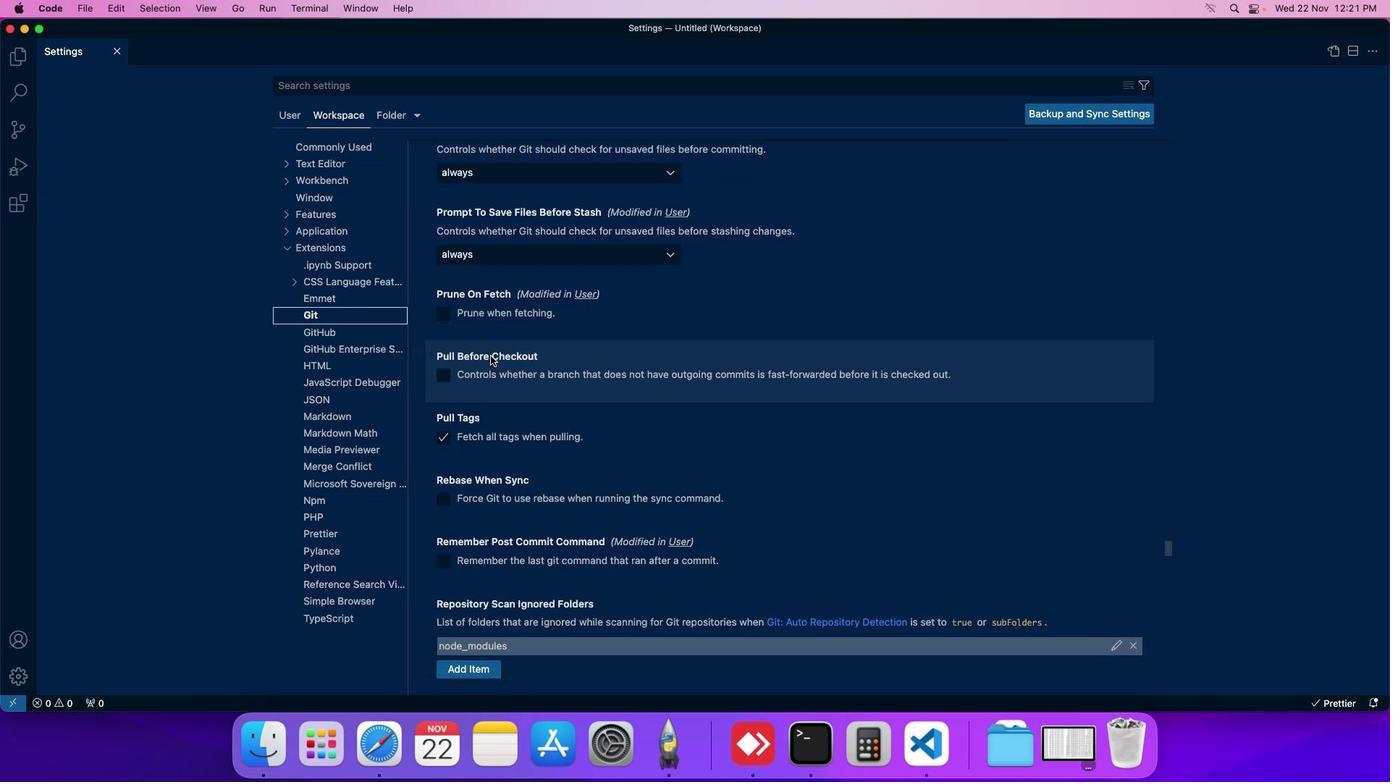 
Action: Mouse moved to (493, 336)
Screenshot: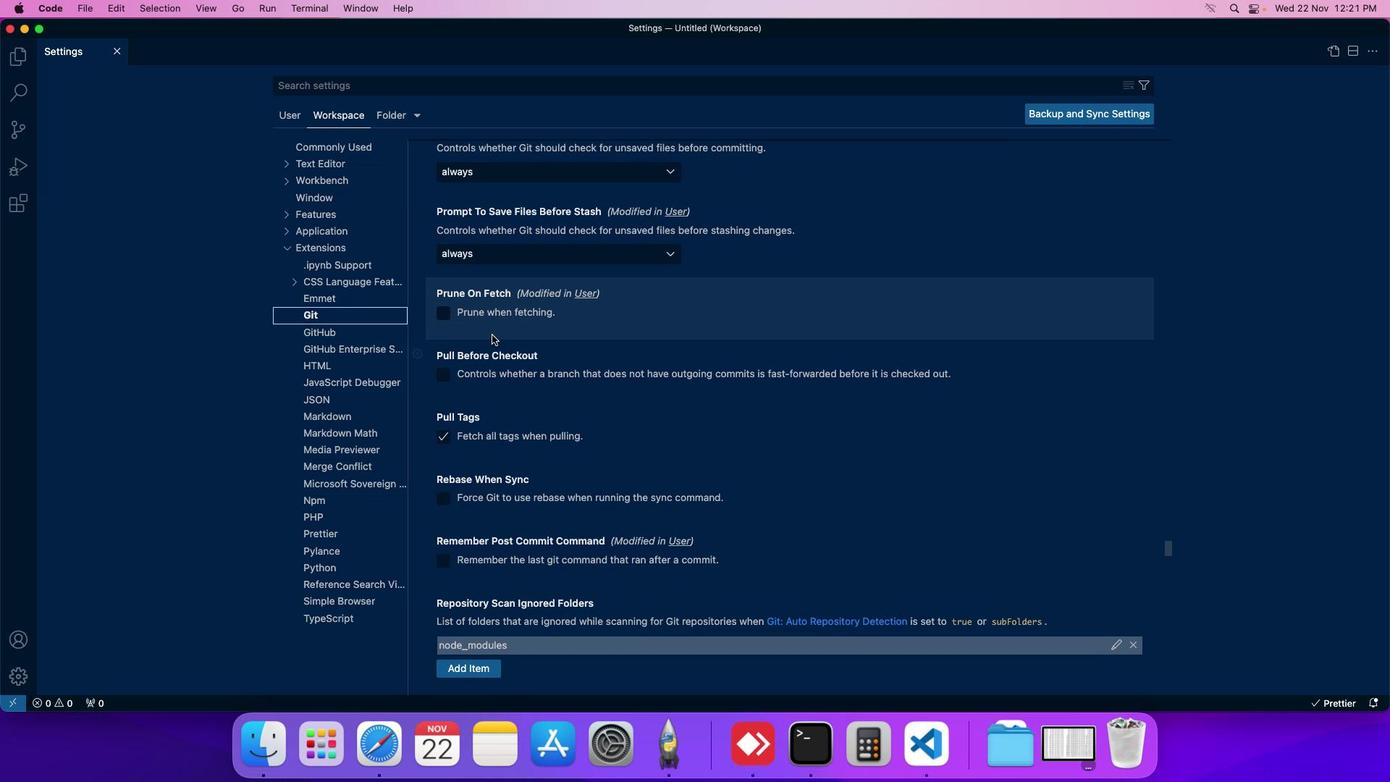 
Action: Mouse scrolled (493, 336) with delta (1, 2)
Screenshot: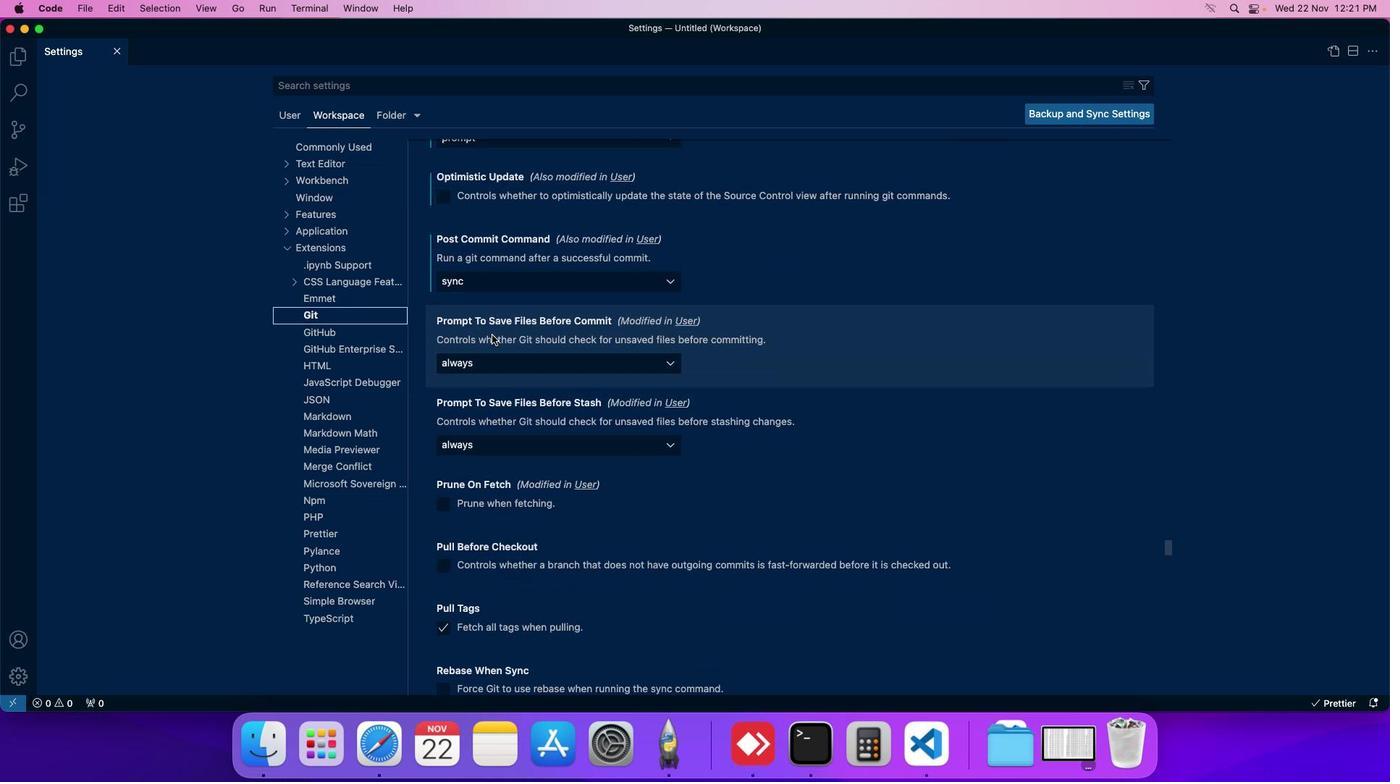 
Action: Mouse moved to (588, 362)
Screenshot: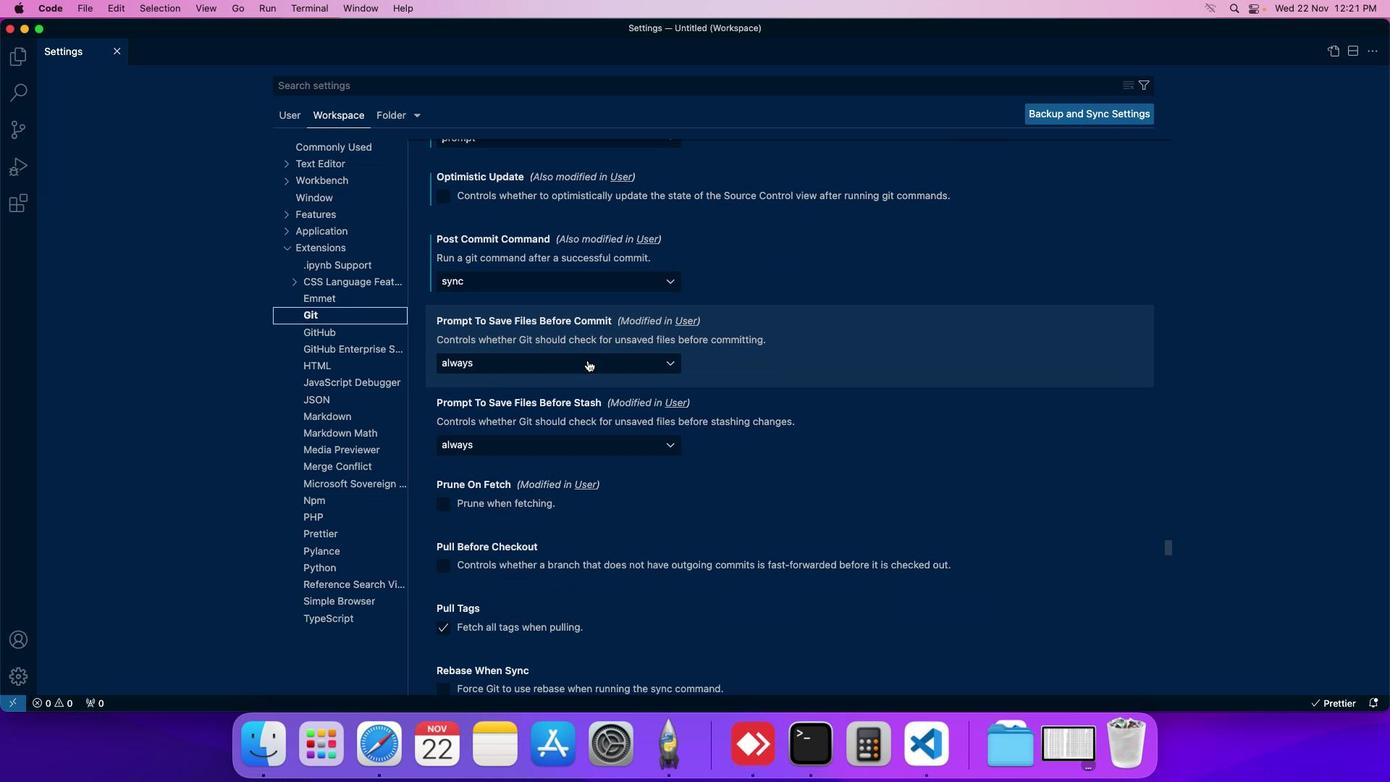 
Action: Mouse pressed left at (588, 362)
Screenshot: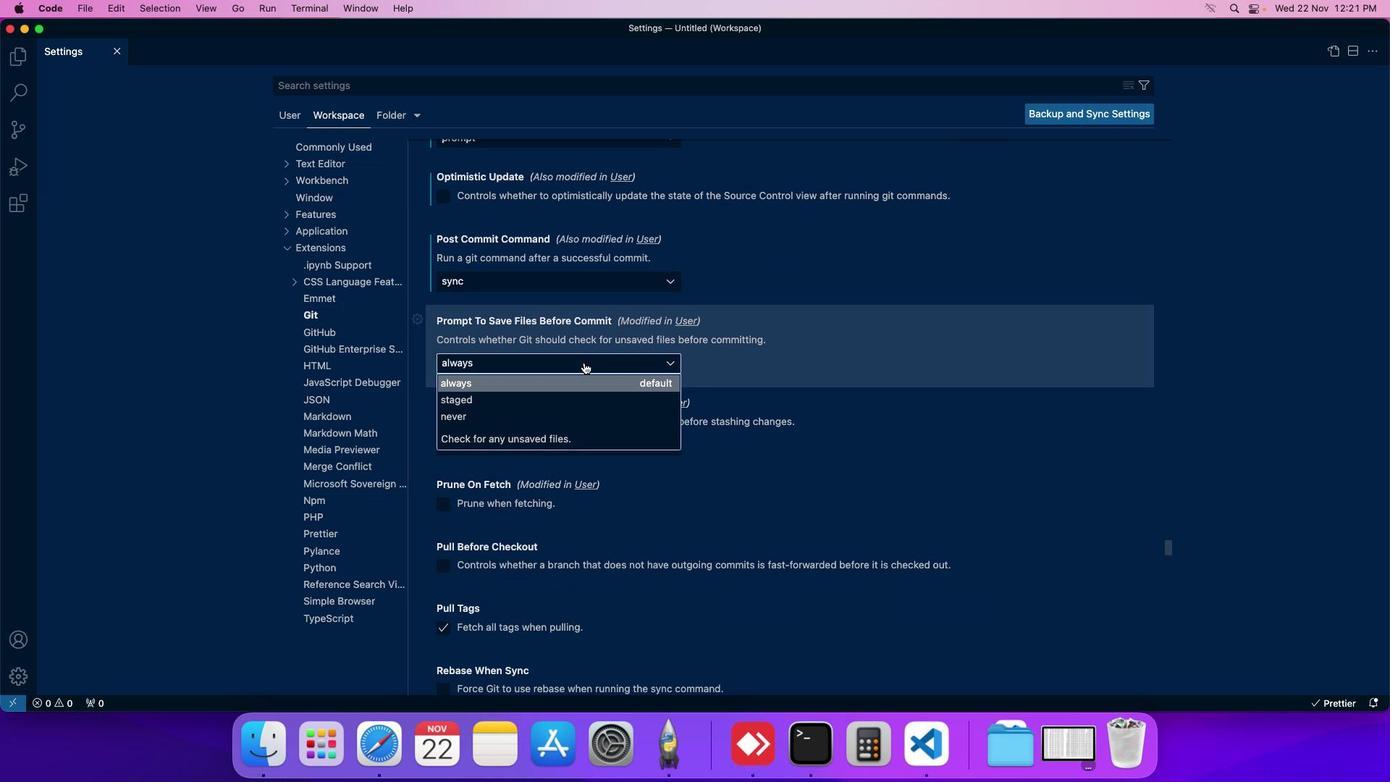 
Action: Mouse moved to (478, 398)
Screenshot: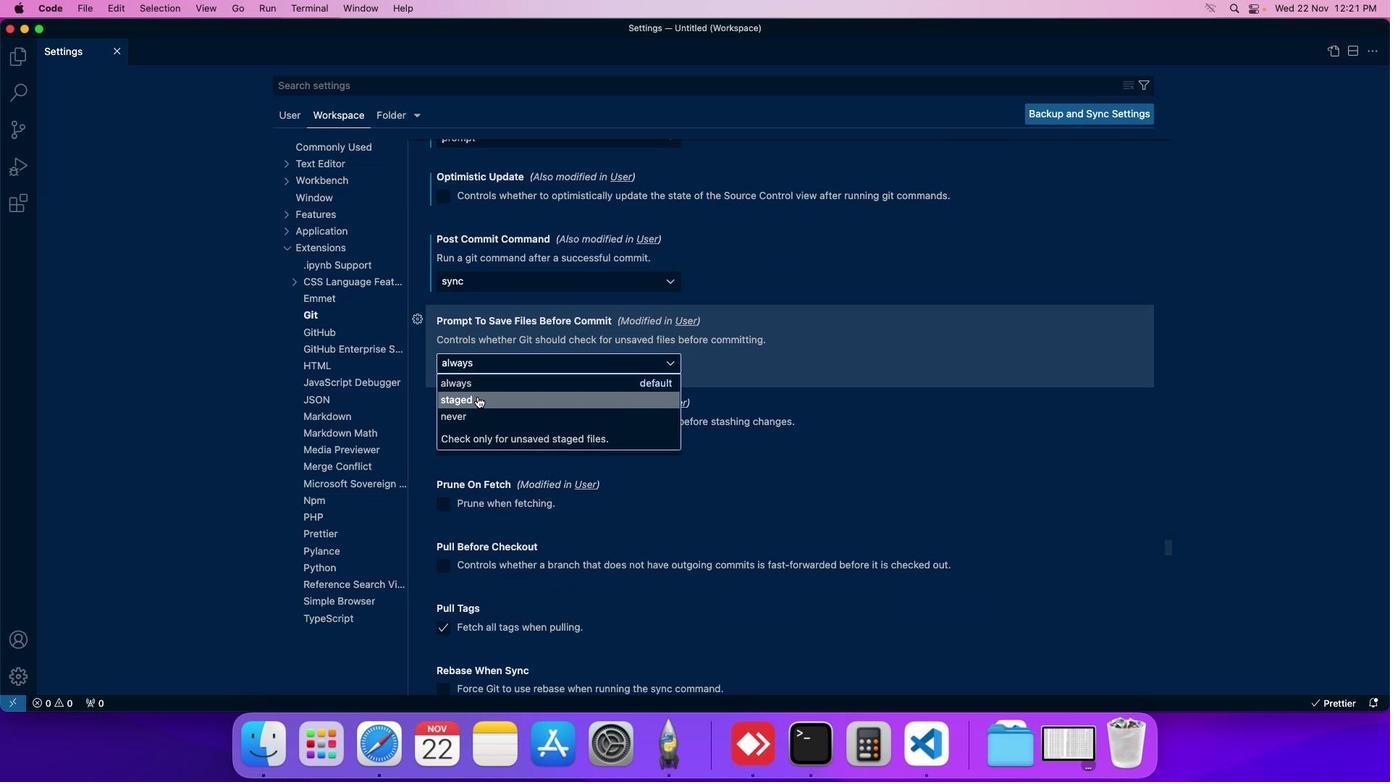 
Action: Mouse pressed left at (478, 398)
Screenshot: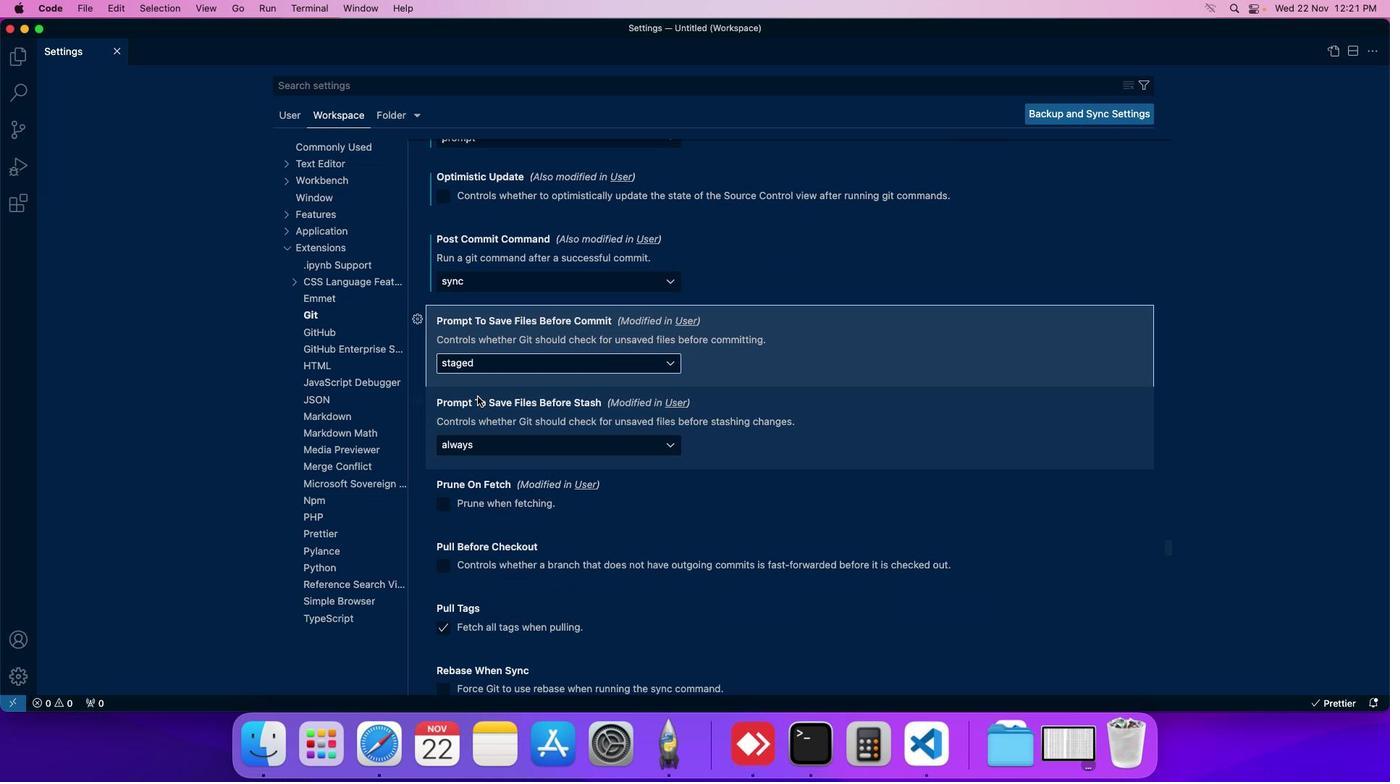 
Action: Mouse moved to (493, 375)
Screenshot: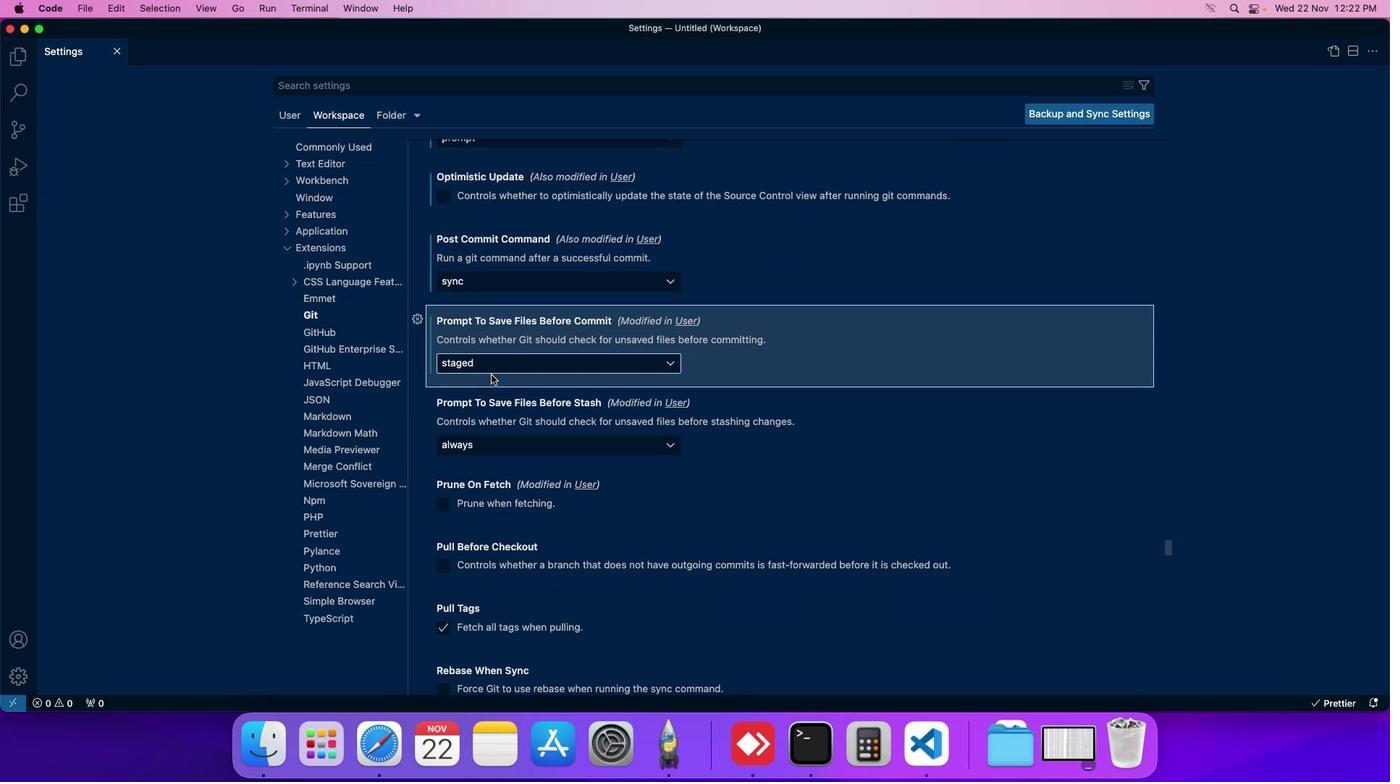 
